 Task: Add Attachment from Google Drive to Card Card0000000119 in Board Board0000000030 in Workspace WS0000000010 in Trello. Add Cover Orange to Card Card0000000119 in Board Board0000000030 in Workspace WS0000000010 in Trello. Add "Add Label …" with "Title" Title0000000119 to Button Button0000000119 to Card Card0000000119 in Board Board0000000030 in Workspace WS0000000010 in Trello. Add Description DS0000000119 to Card Card0000000119 in Board Board0000000030 in Workspace WS0000000010 in Trello. Add Comment CM0000000119 to Card Card0000000119 in Board Board0000000030 in Workspace WS0000000010 in Trello
Action: Mouse moved to (385, 572)
Screenshot: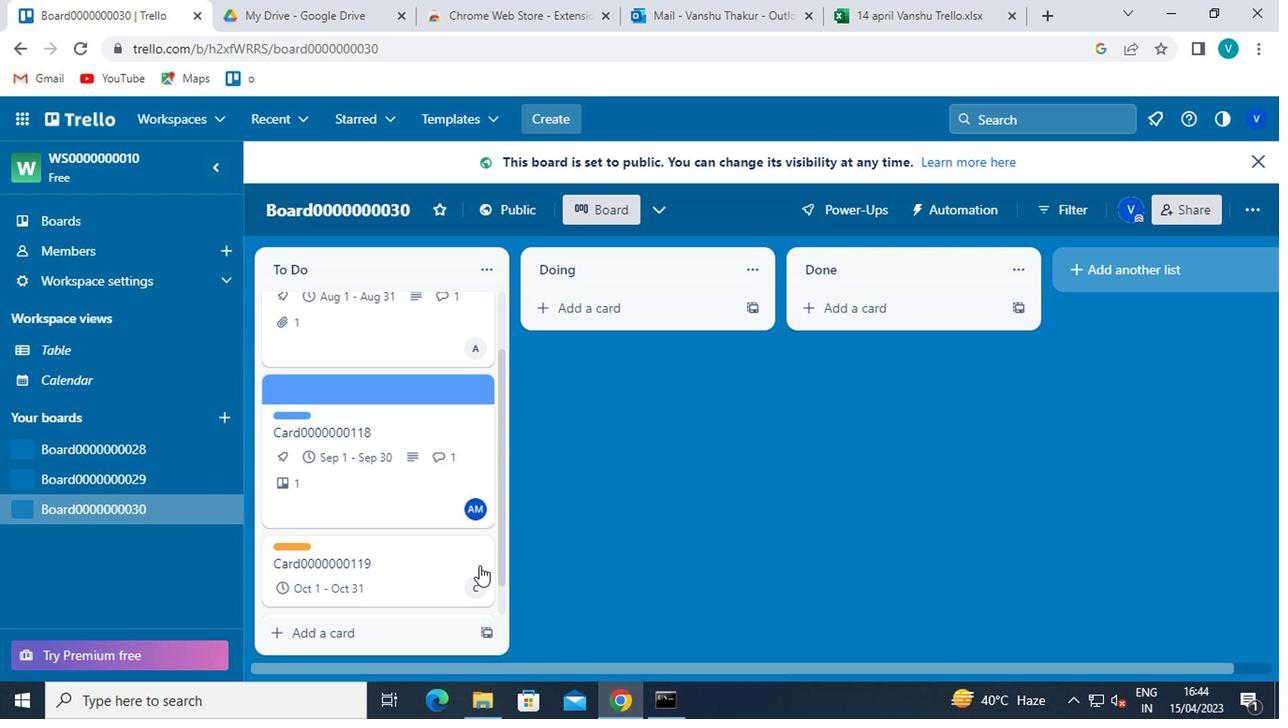 
Action: Mouse pressed left at (385, 572)
Screenshot: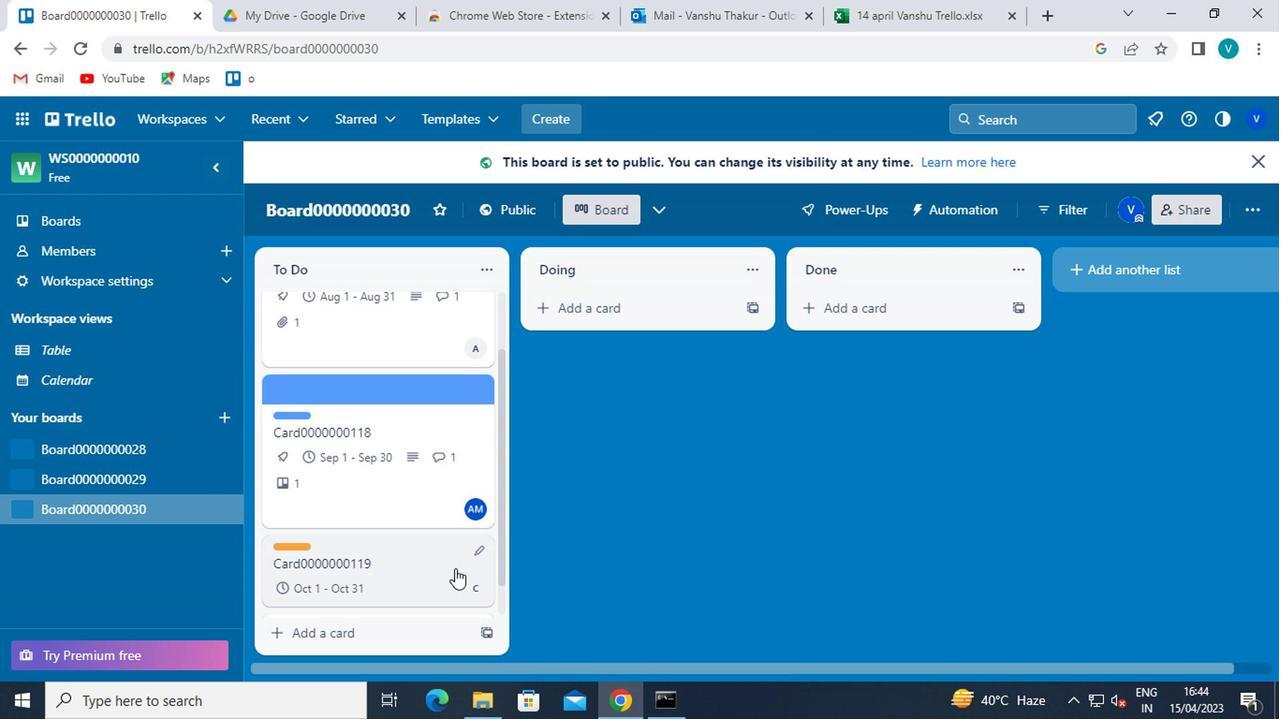 
Action: Mouse moved to (871, 433)
Screenshot: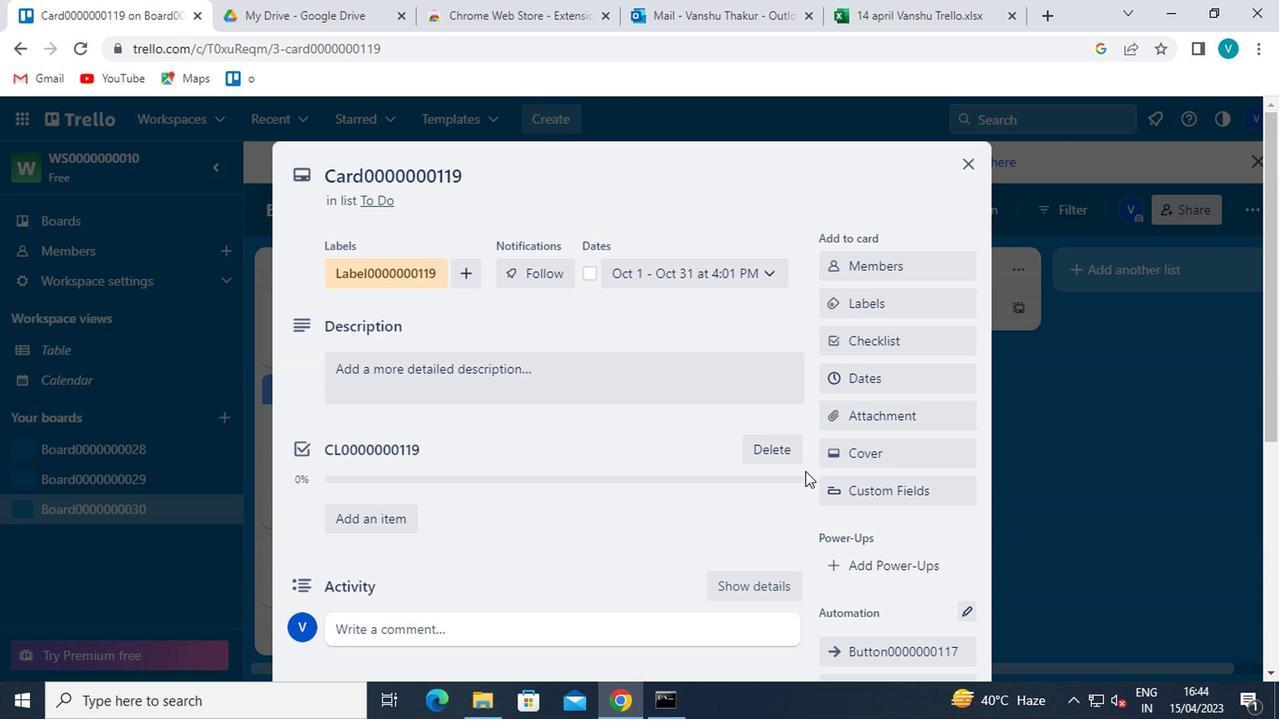 
Action: Mouse pressed left at (871, 433)
Screenshot: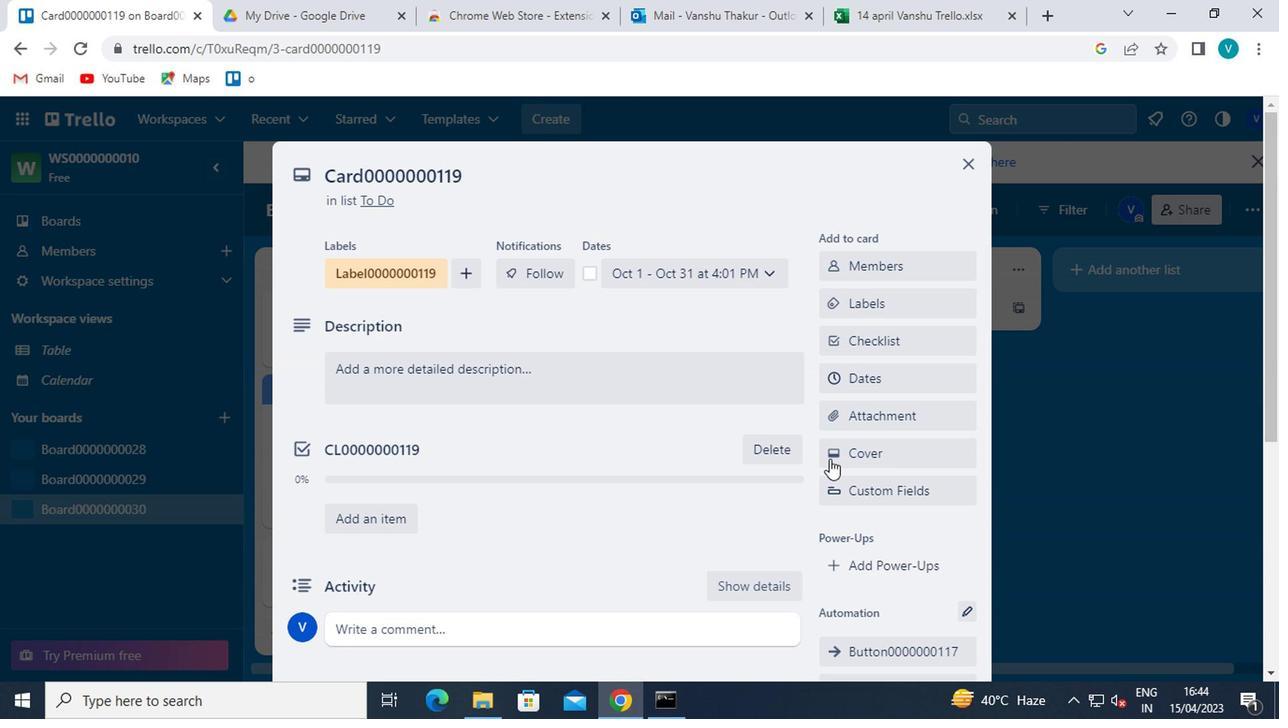 
Action: Mouse moved to (876, 424)
Screenshot: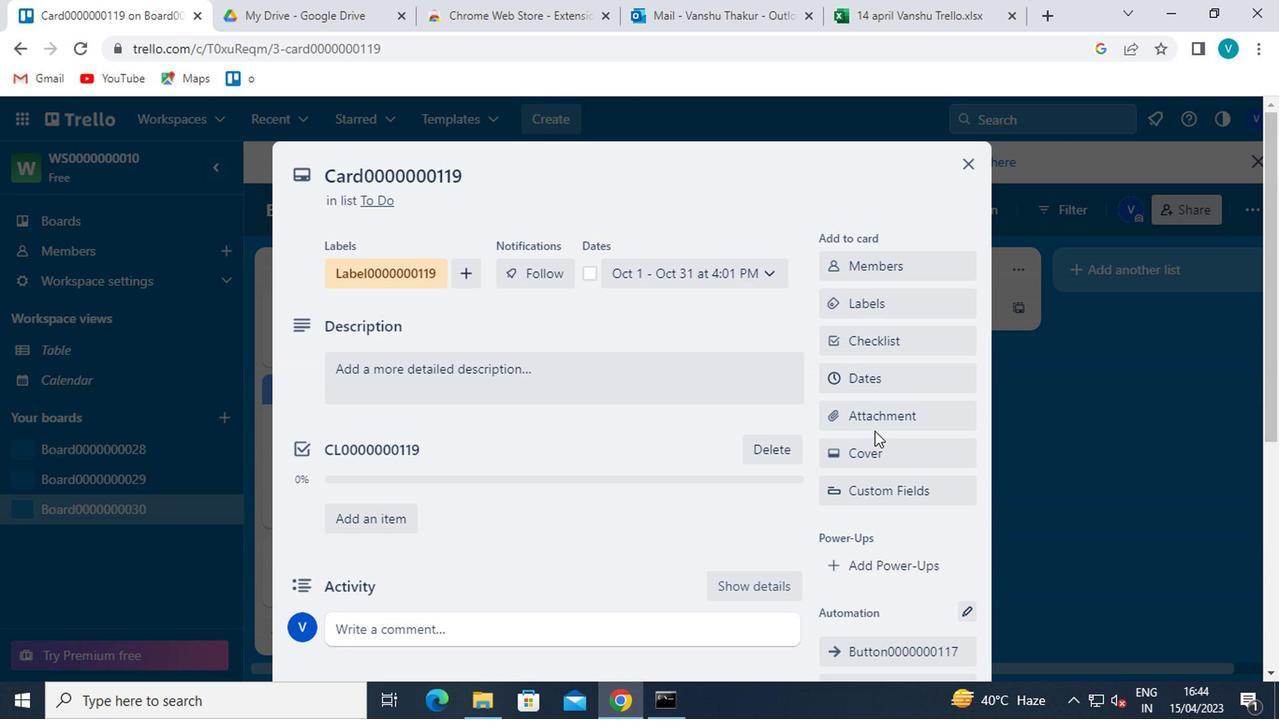 
Action: Mouse pressed left at (876, 424)
Screenshot: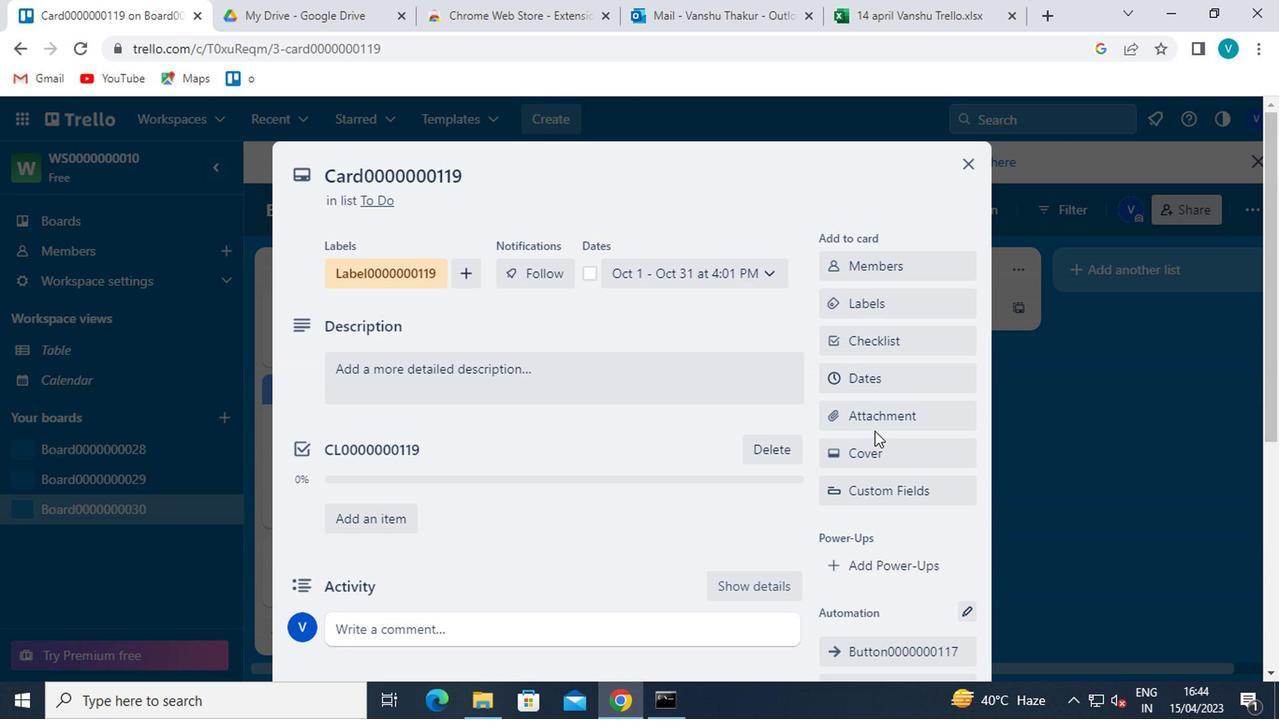 
Action: Mouse moved to (871, 269)
Screenshot: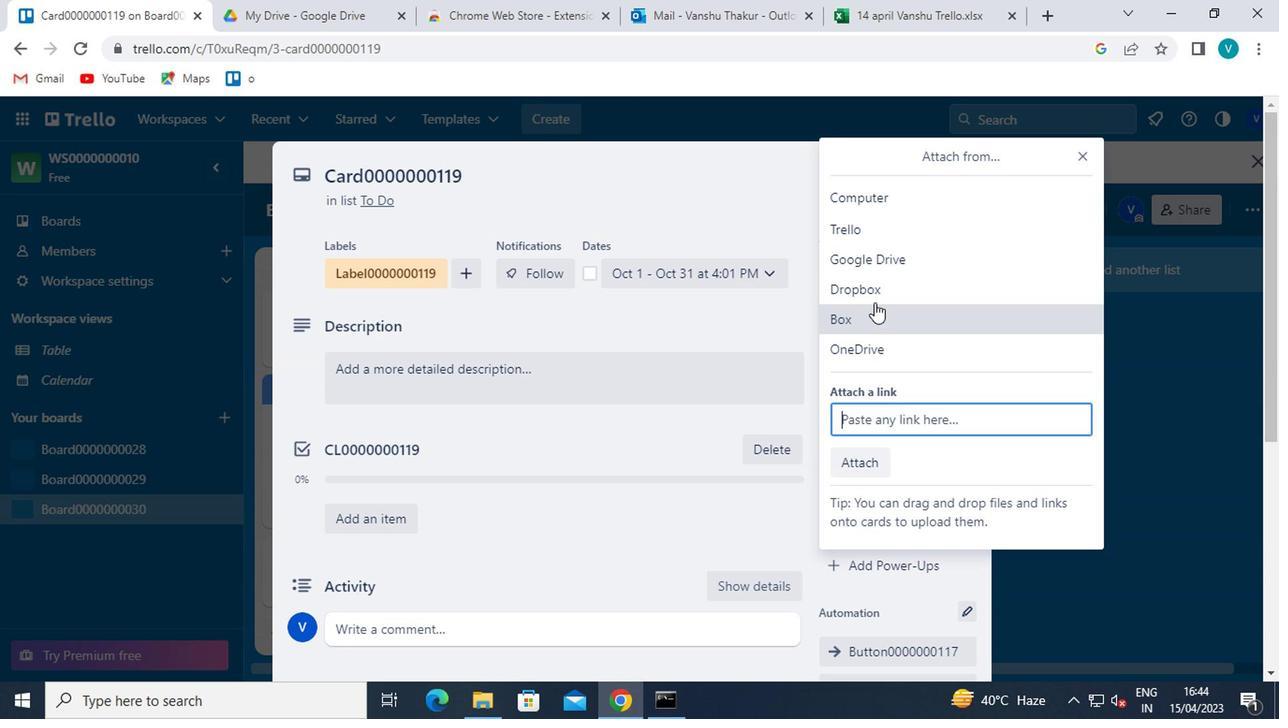 
Action: Mouse pressed left at (871, 269)
Screenshot: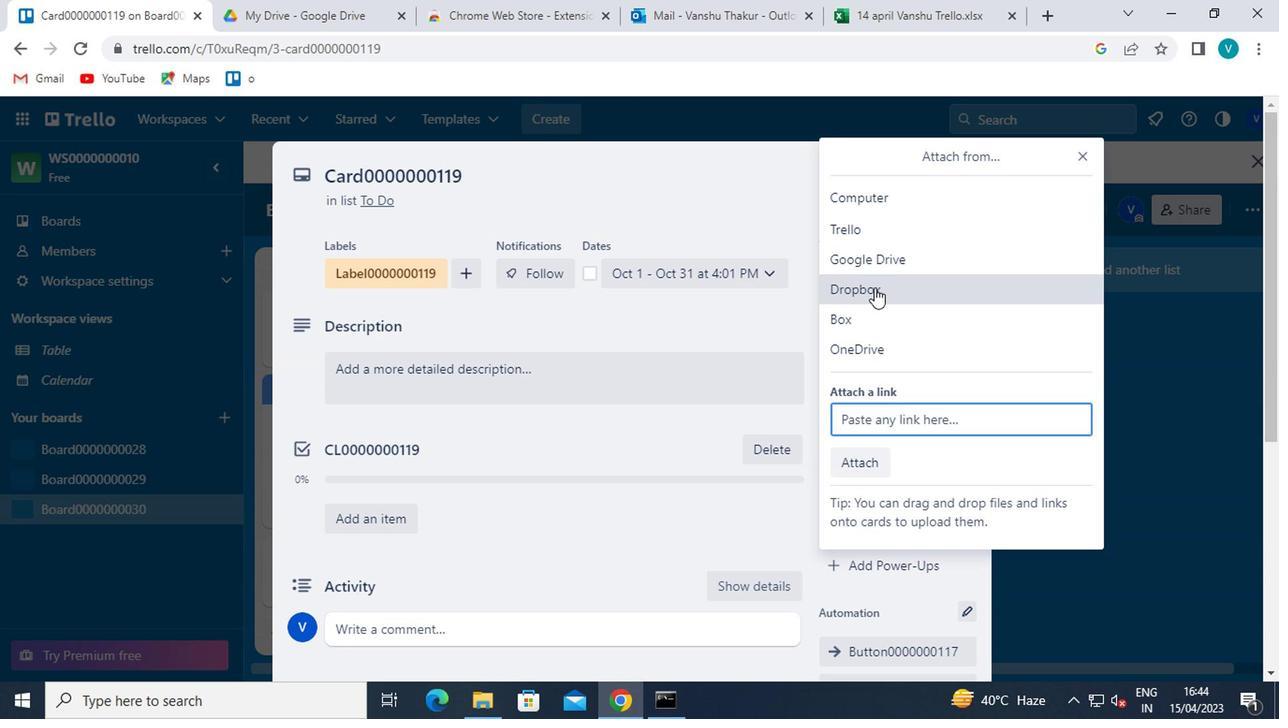 
Action: Mouse moved to (362, 417)
Screenshot: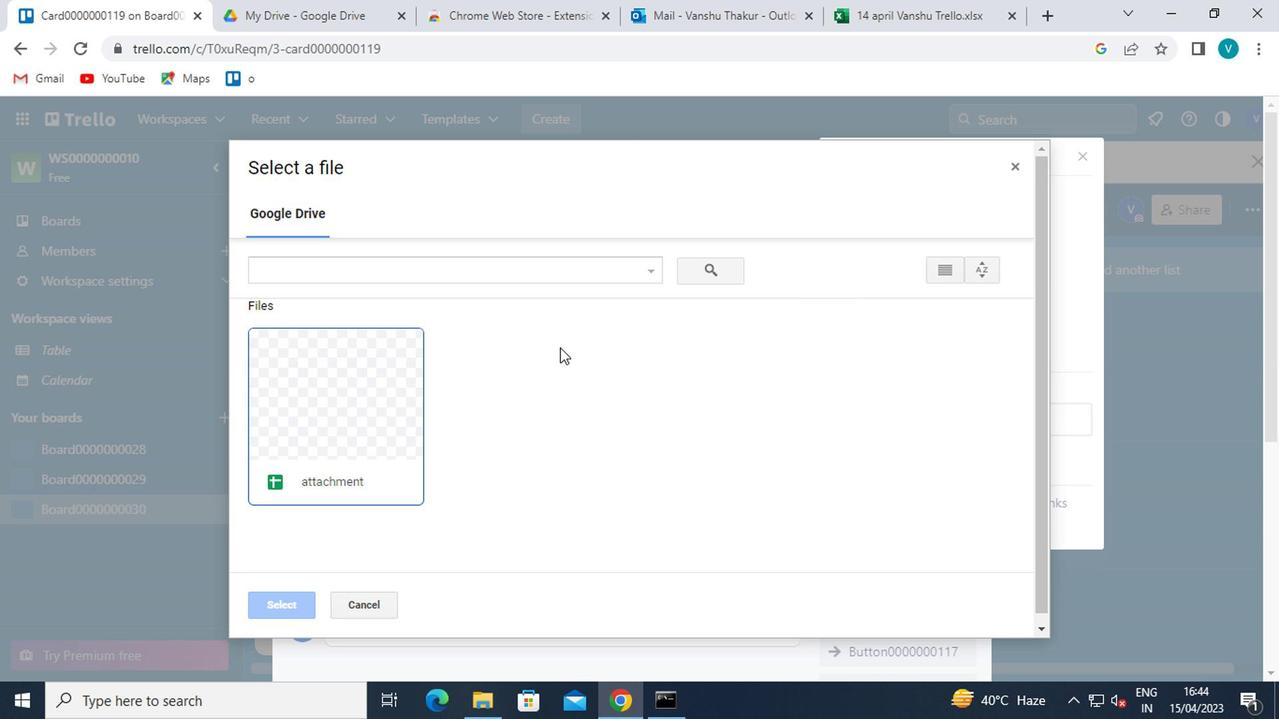 
Action: Mouse pressed left at (362, 417)
Screenshot: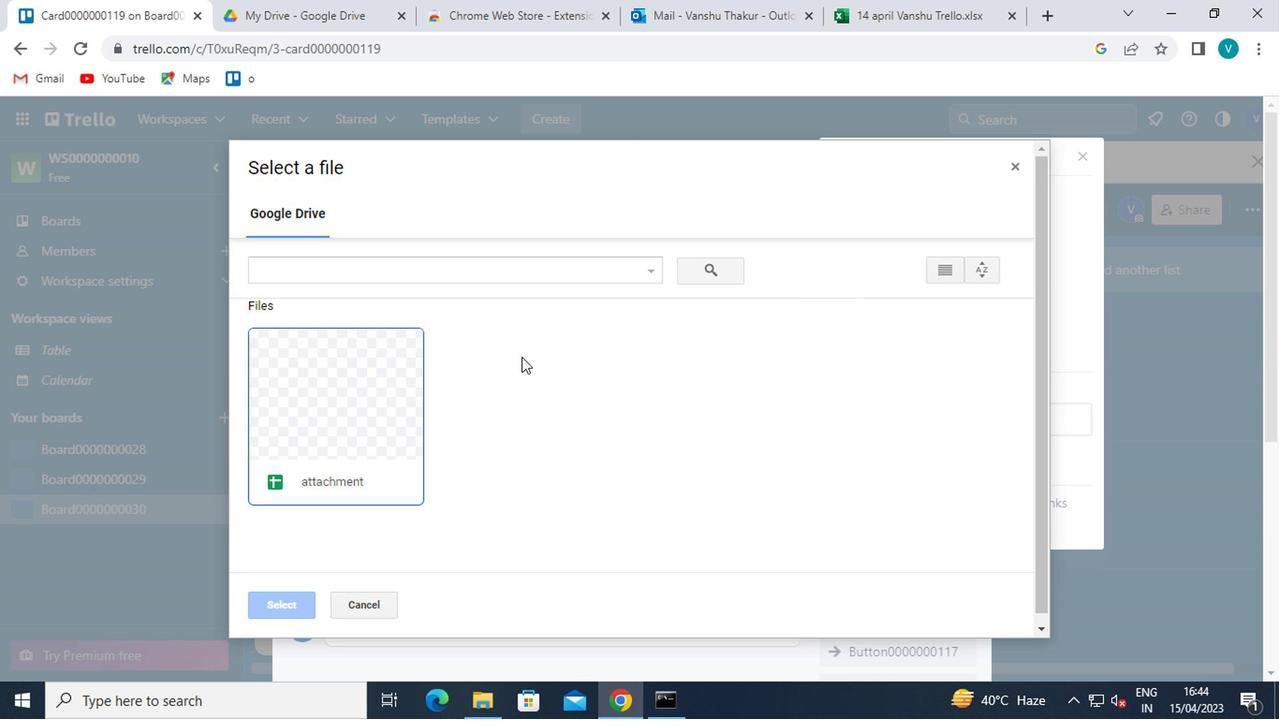 
Action: Mouse moved to (280, 607)
Screenshot: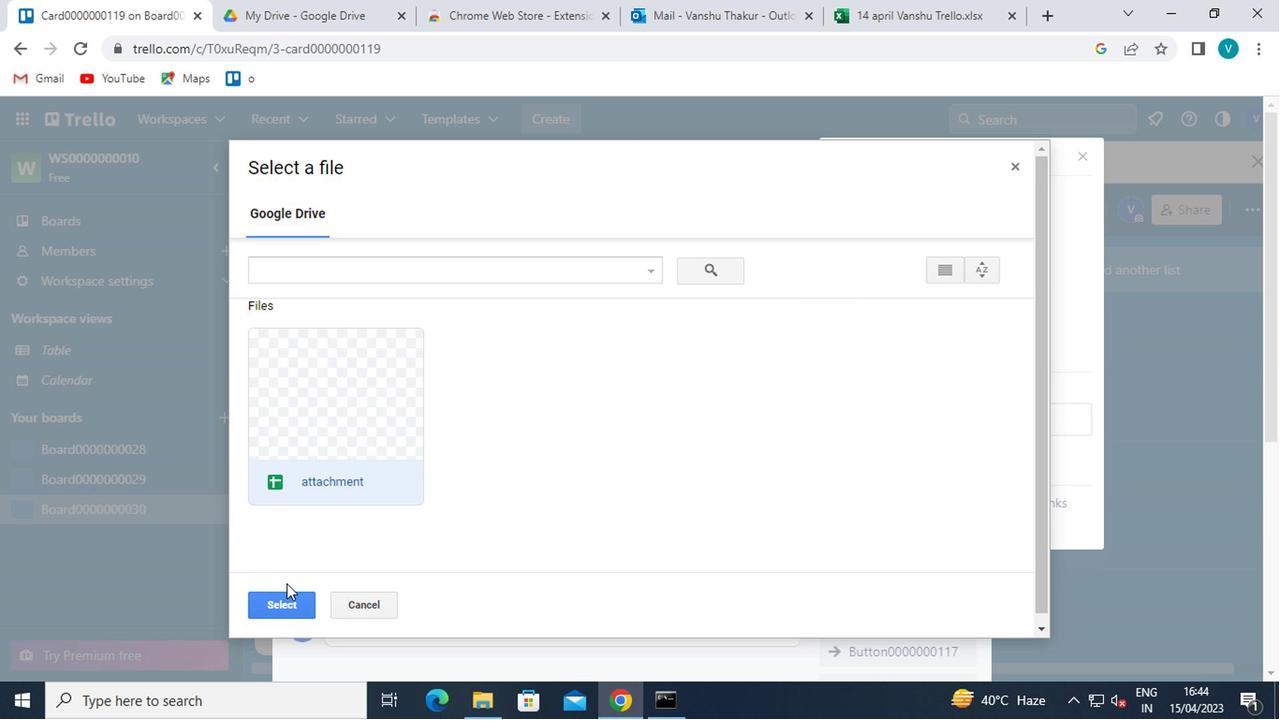 
Action: Mouse pressed left at (280, 607)
Screenshot: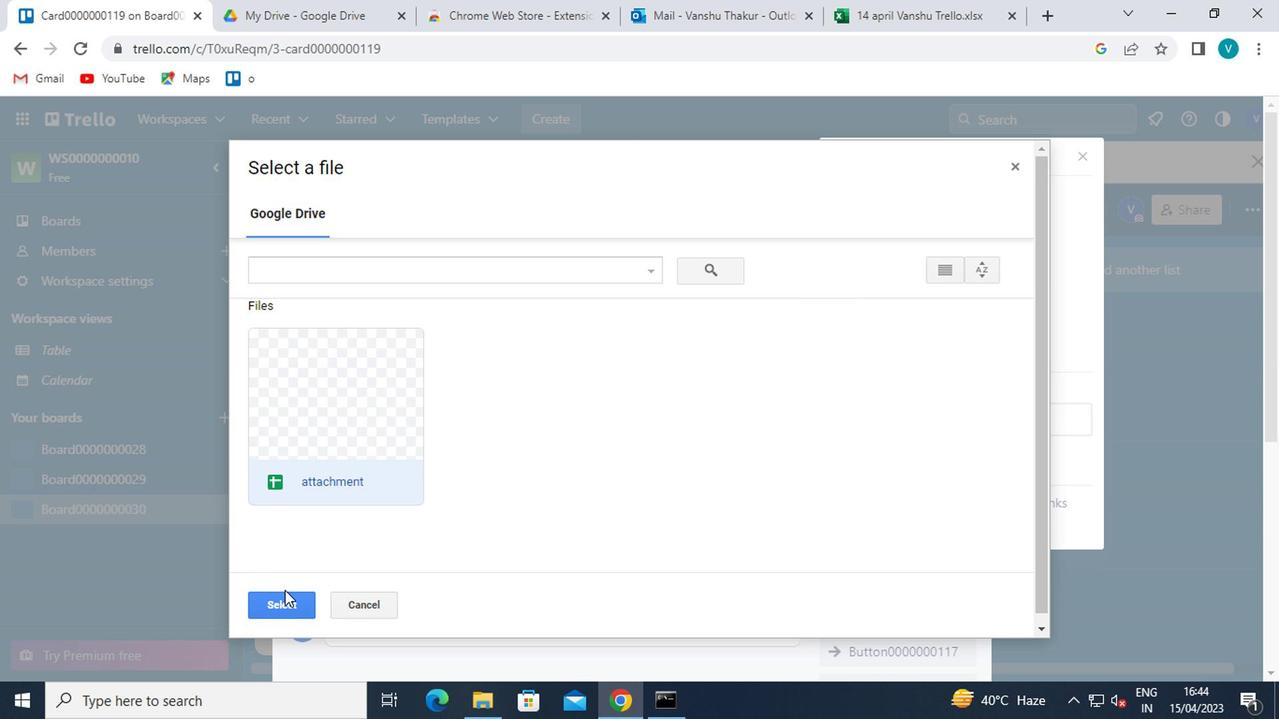 
Action: Mouse moved to (812, 457)
Screenshot: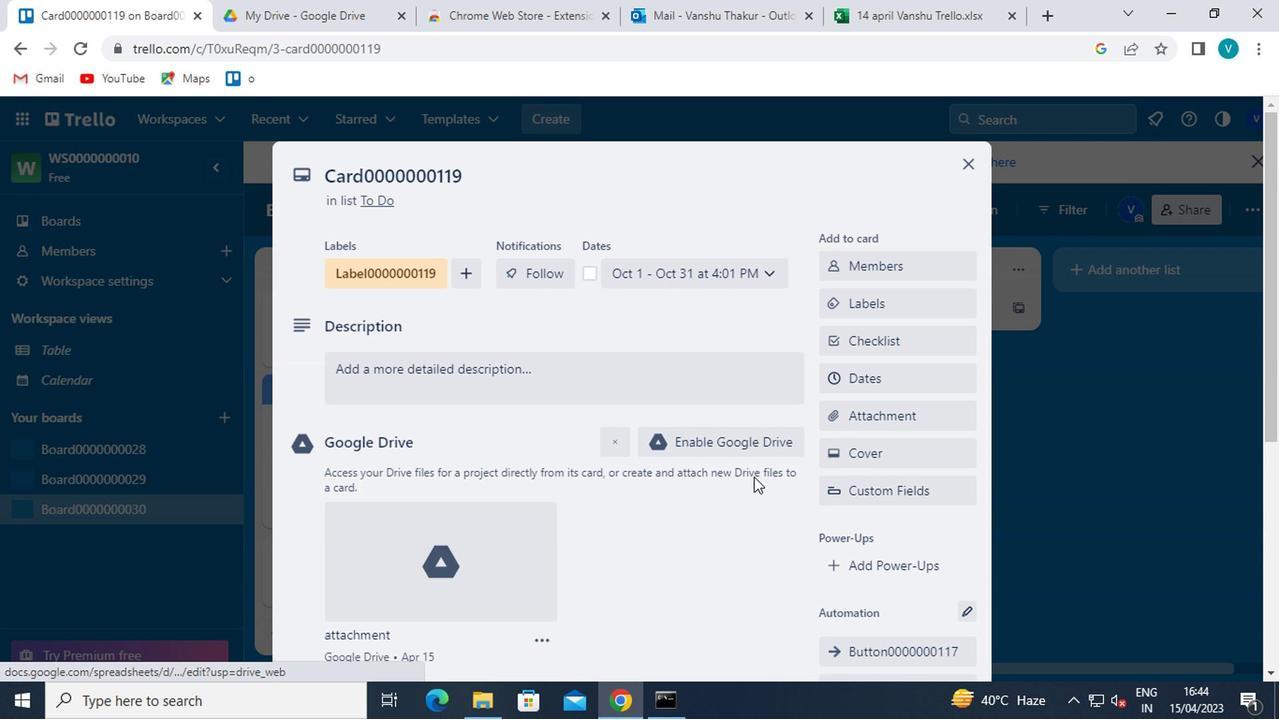 
Action: Mouse pressed left at (812, 457)
Screenshot: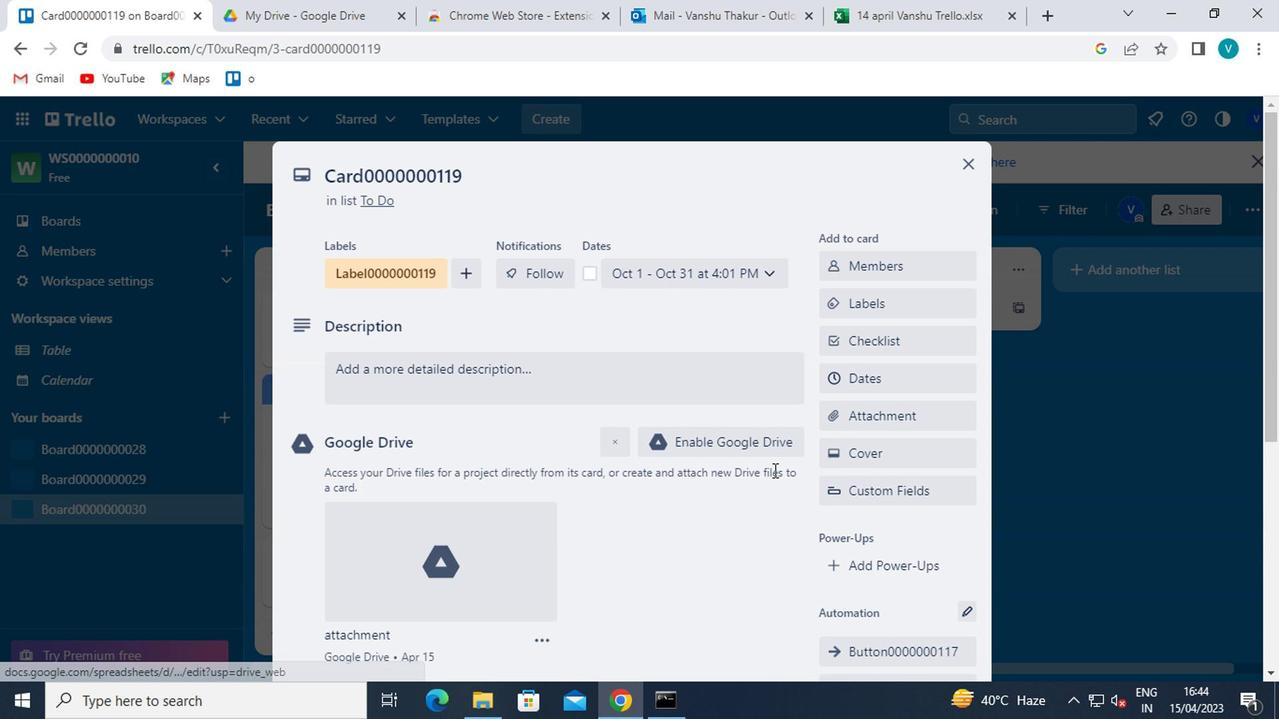 
Action: Mouse moved to (828, 451)
Screenshot: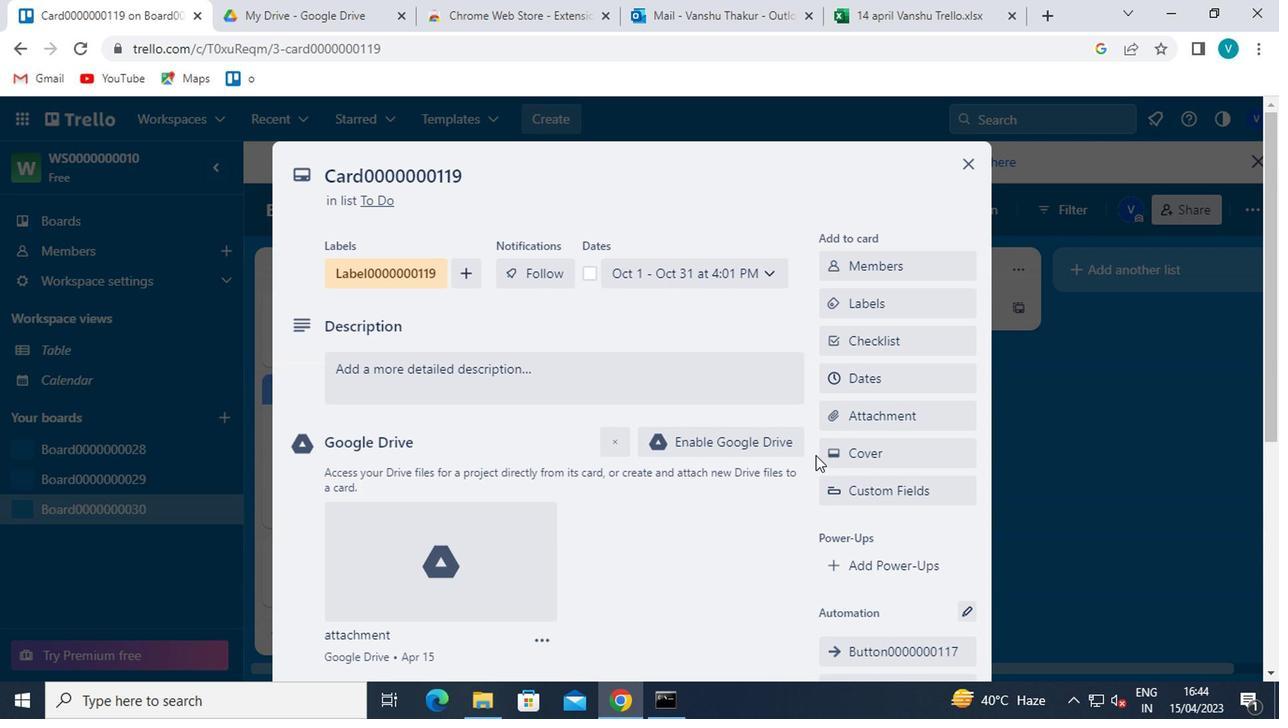
Action: Mouse pressed left at (828, 451)
Screenshot: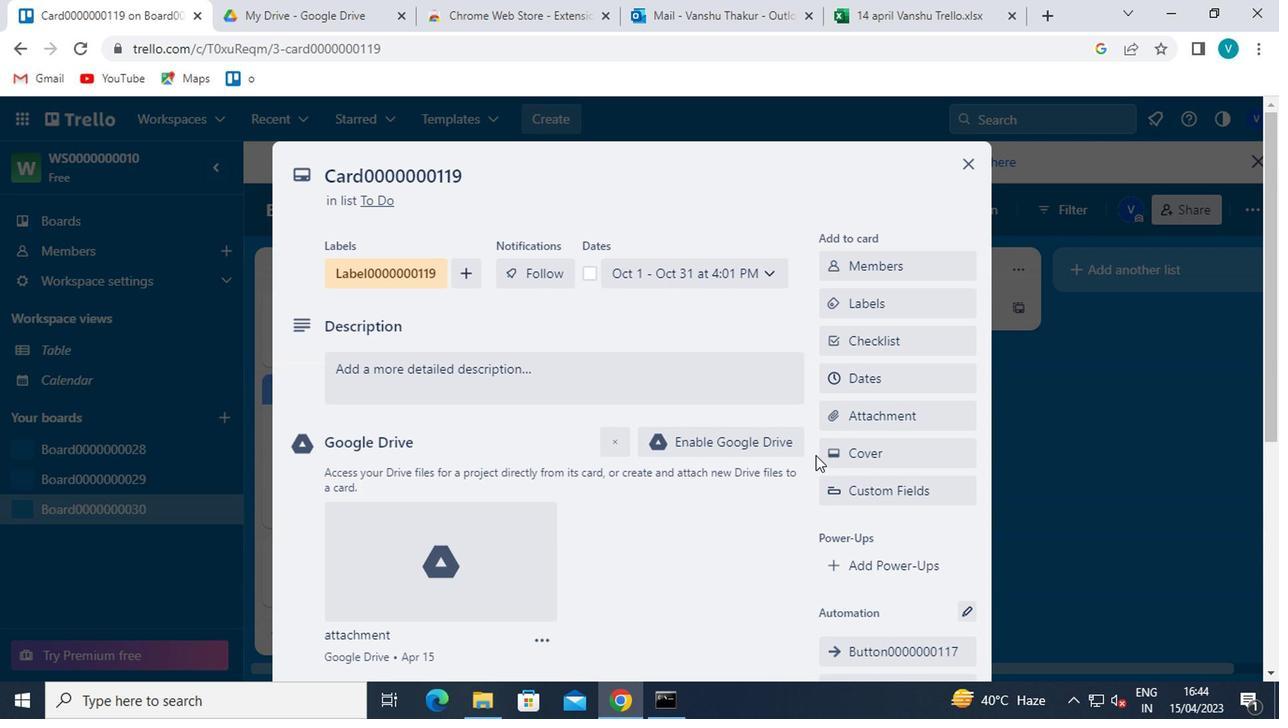 
Action: Mouse moved to (946, 333)
Screenshot: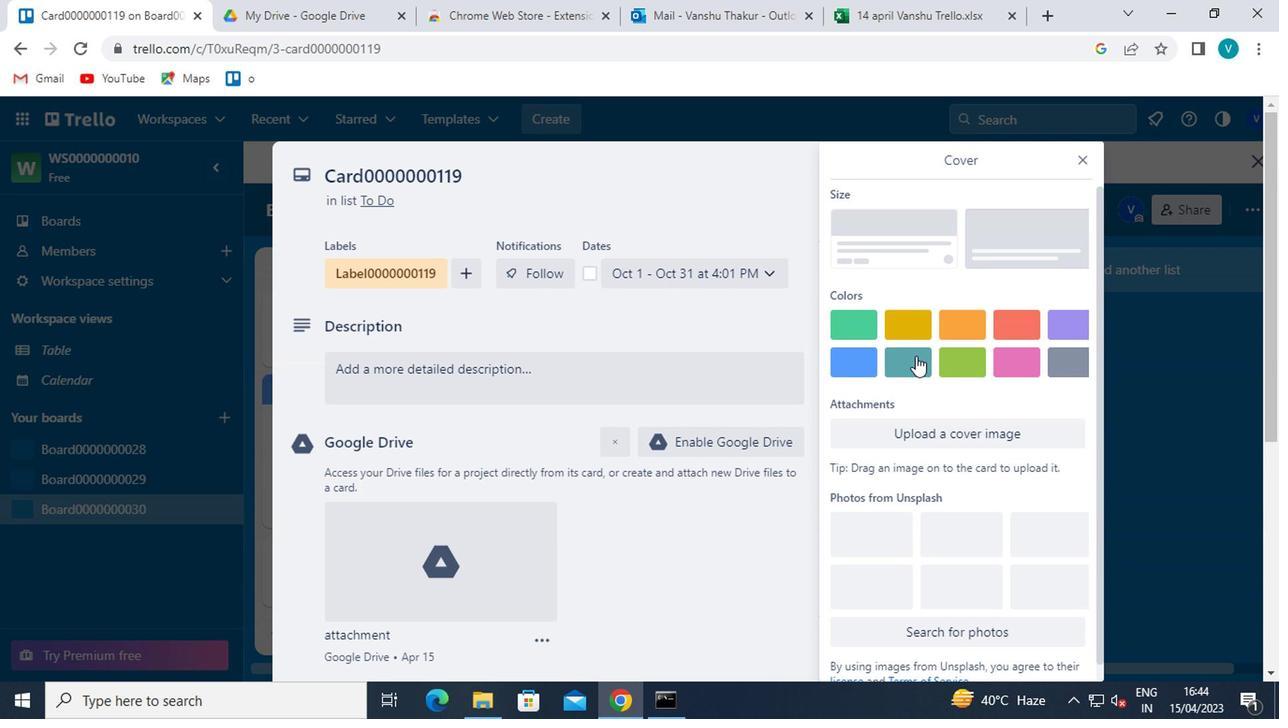 
Action: Mouse pressed left at (946, 333)
Screenshot: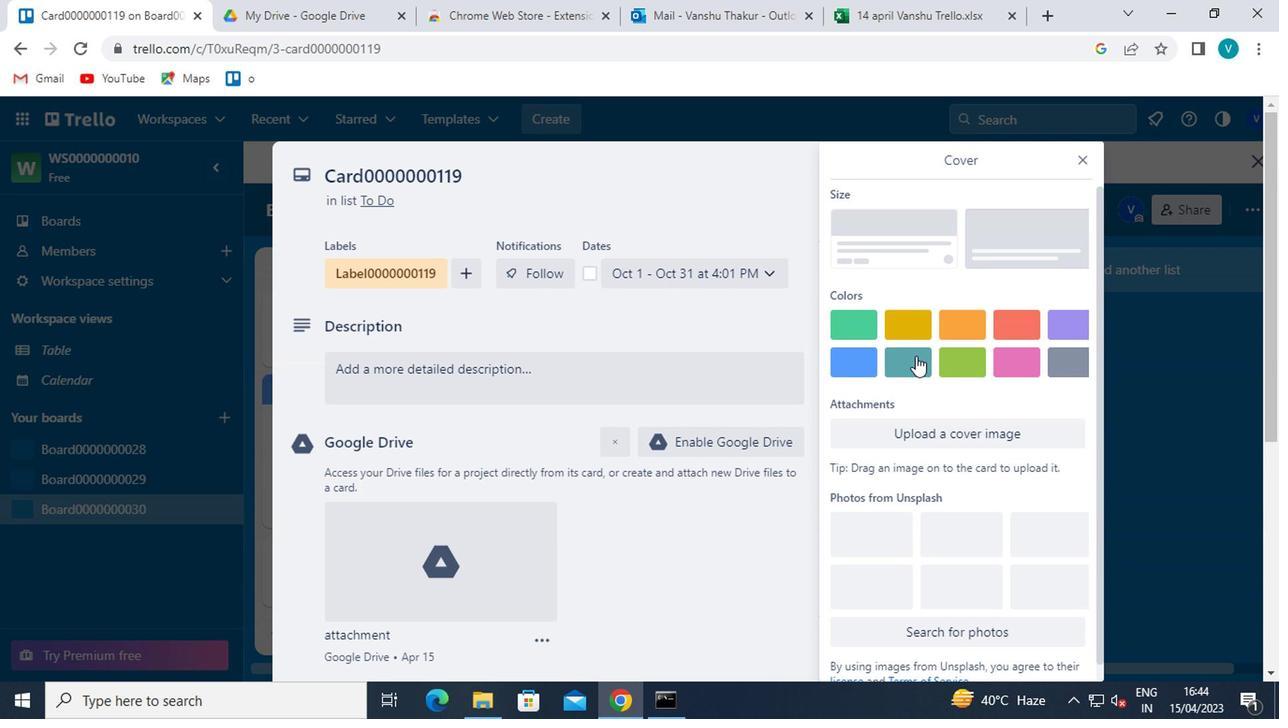 
Action: Mouse moved to (1073, 155)
Screenshot: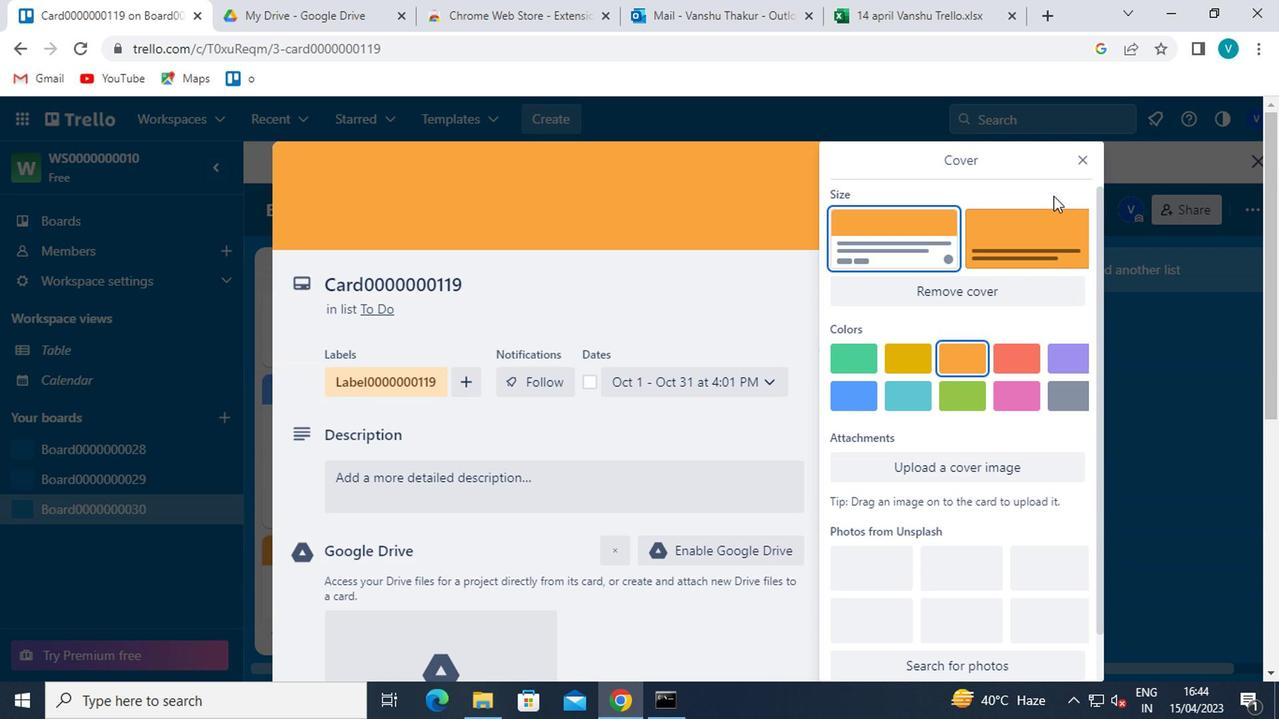 
Action: Mouse pressed left at (1073, 155)
Screenshot: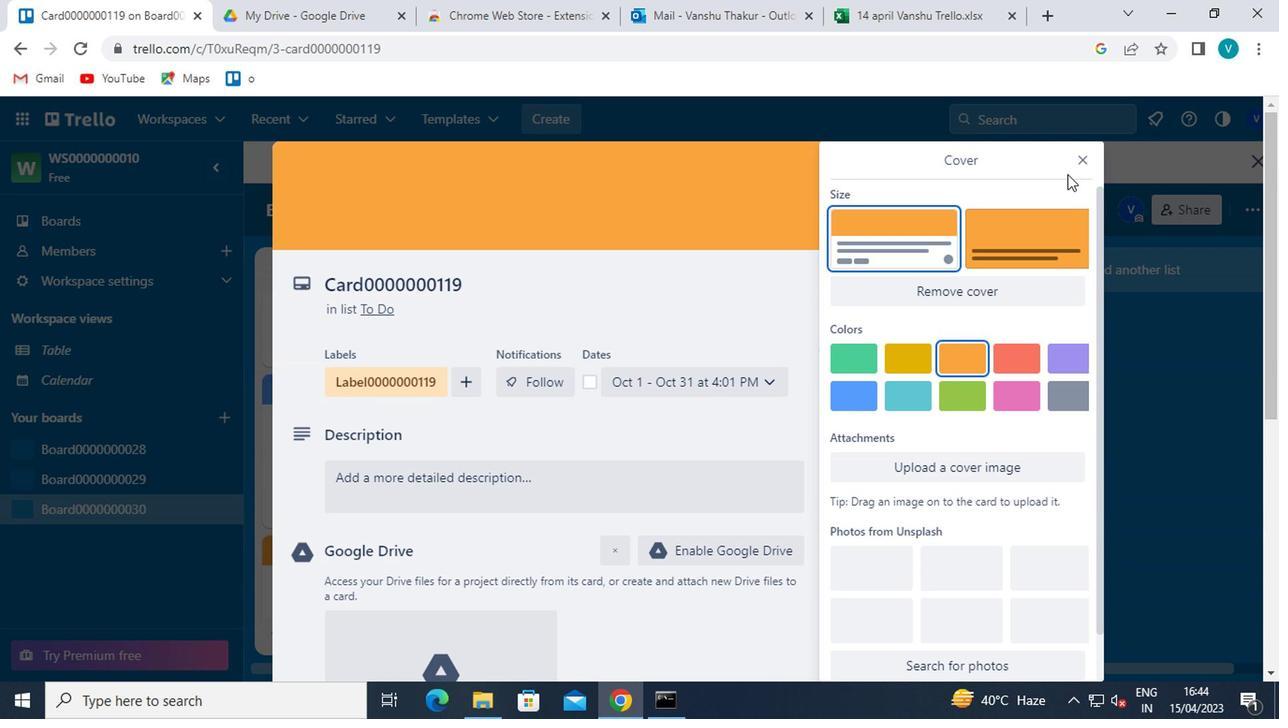 
Action: Mouse moved to (943, 503)
Screenshot: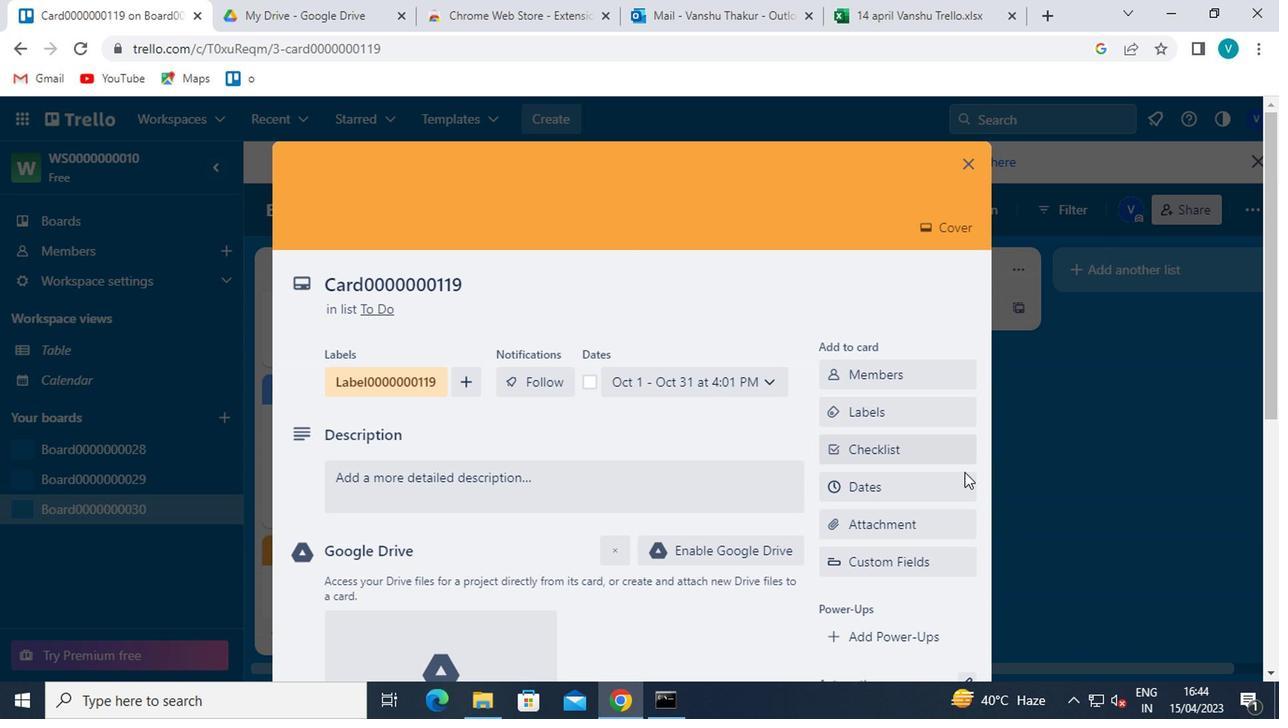 
Action: Mouse scrolled (943, 503) with delta (0, 0)
Screenshot: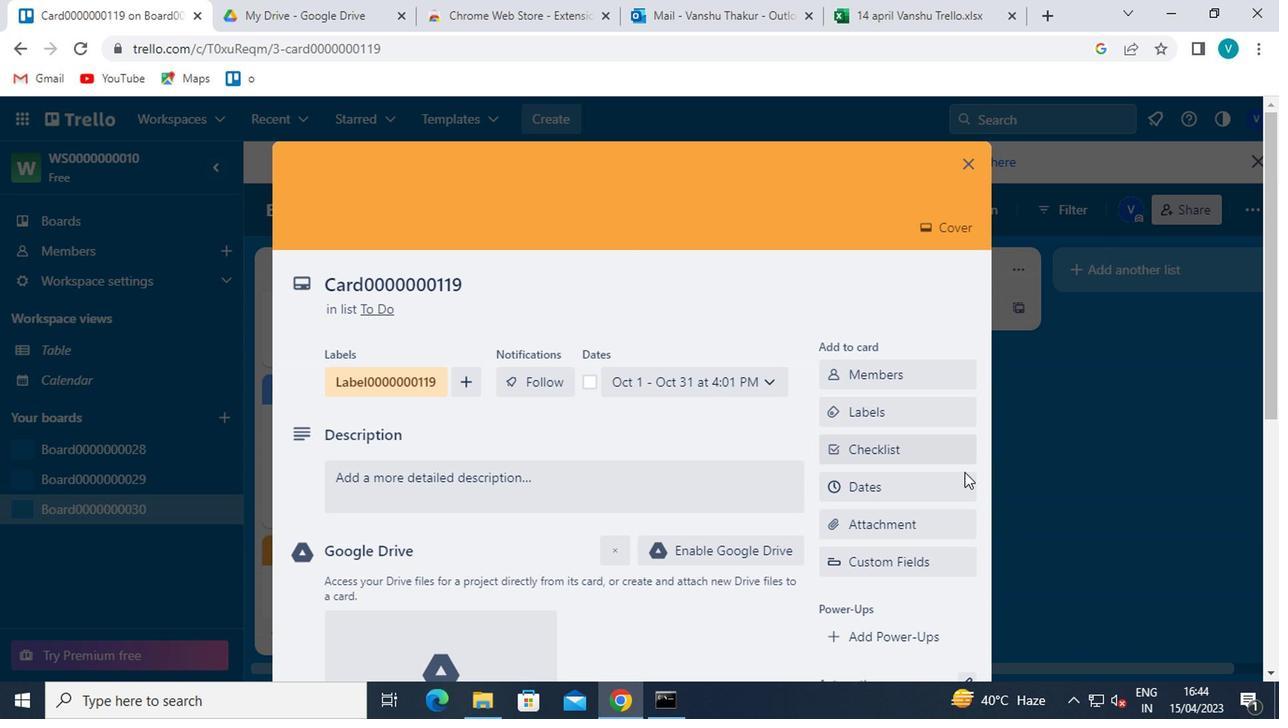 
Action: Mouse moved to (940, 510)
Screenshot: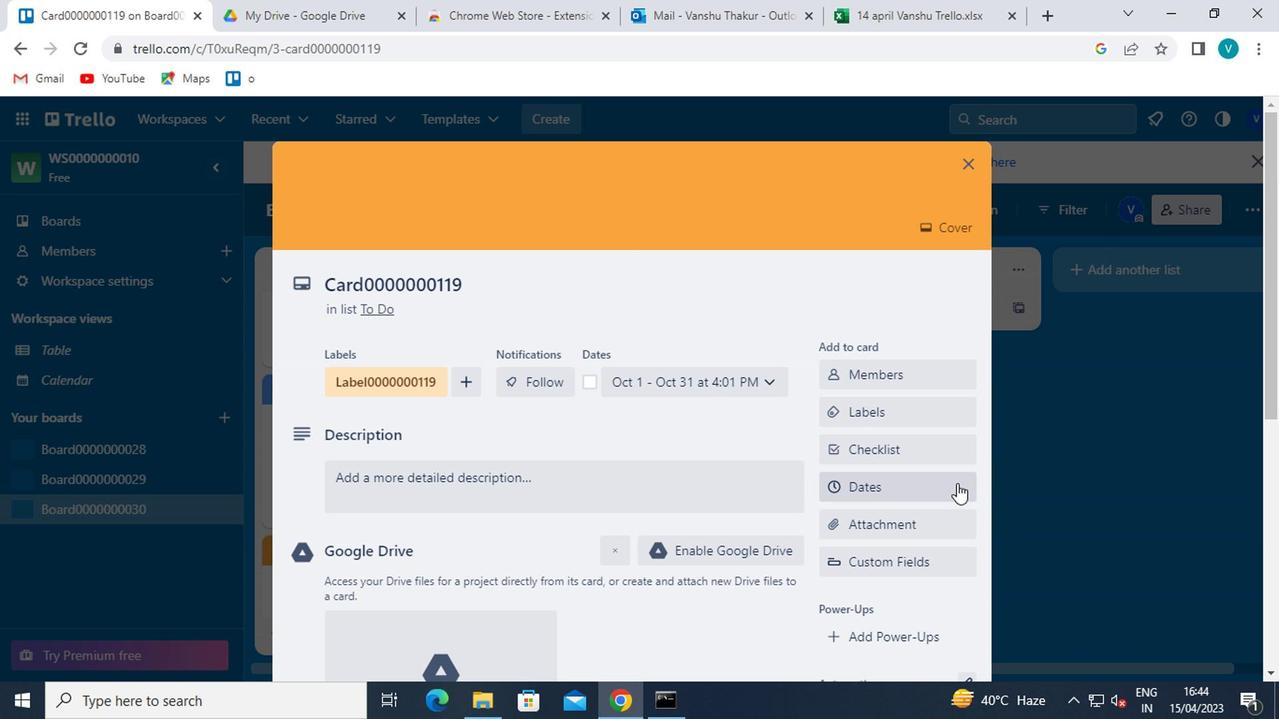 
Action: Mouse scrolled (940, 509) with delta (0, 0)
Screenshot: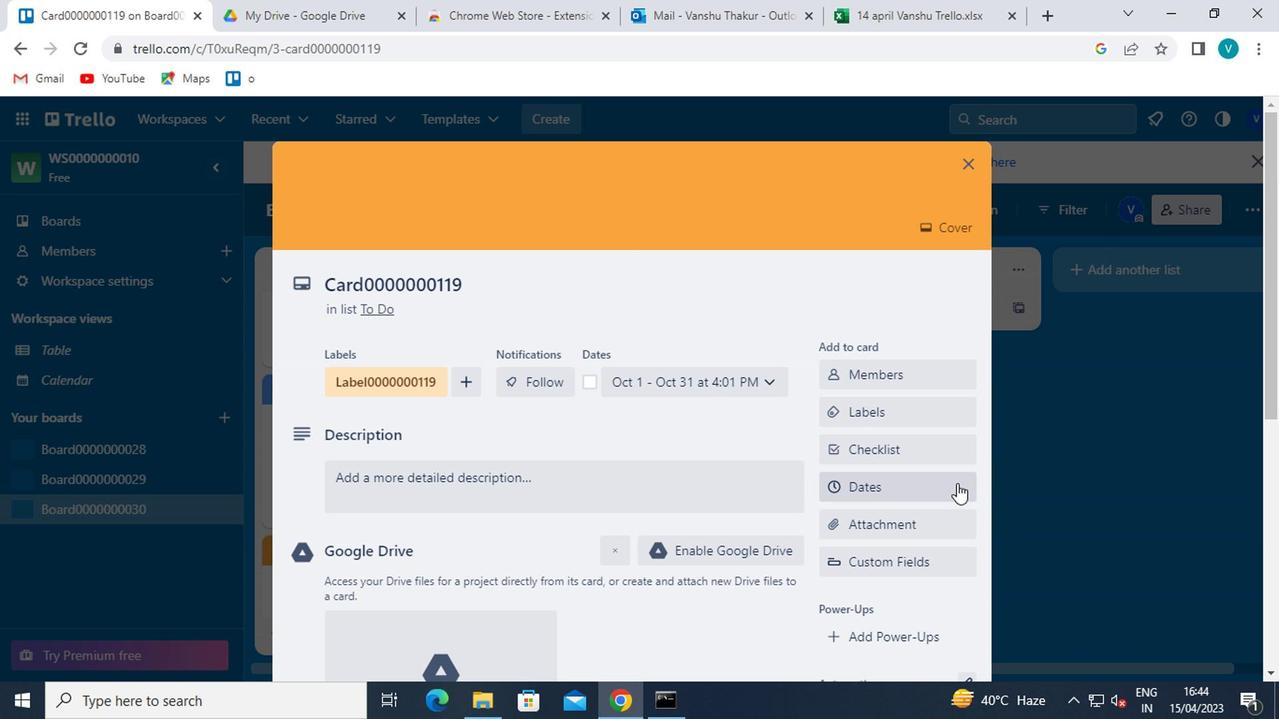 
Action: Mouse moved to (938, 514)
Screenshot: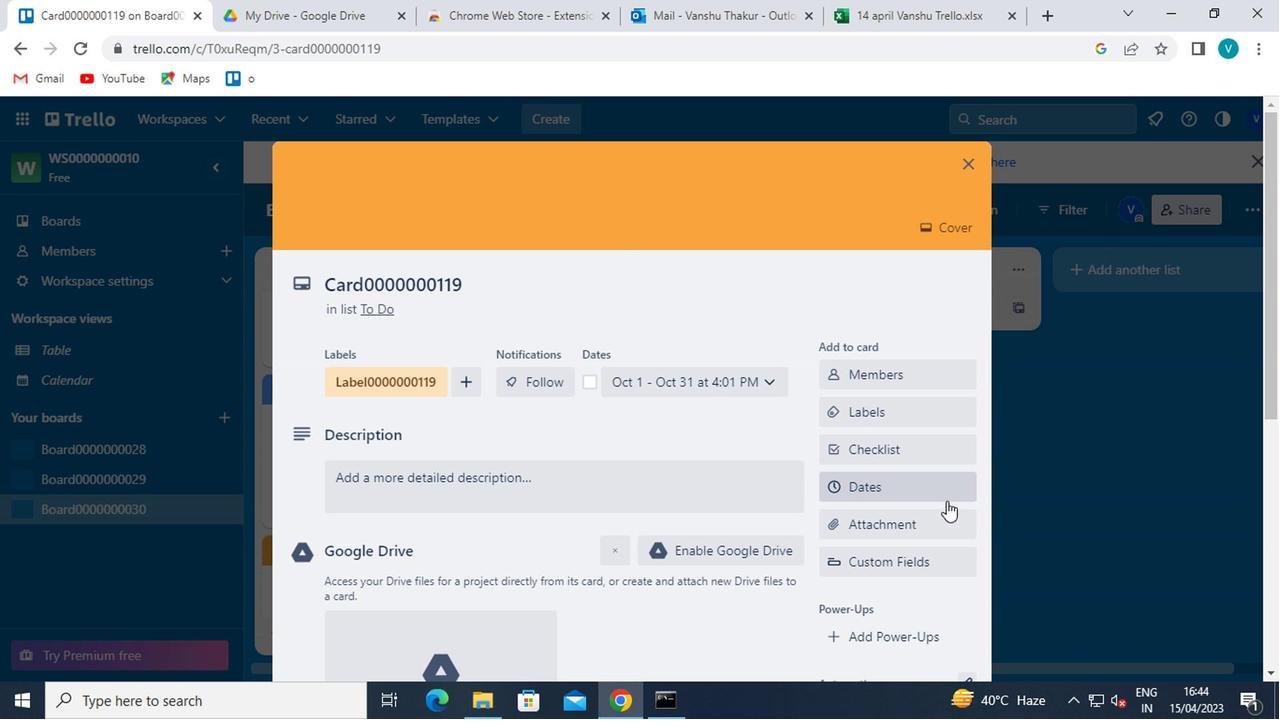 
Action: Mouse scrolled (938, 514) with delta (0, 0)
Screenshot: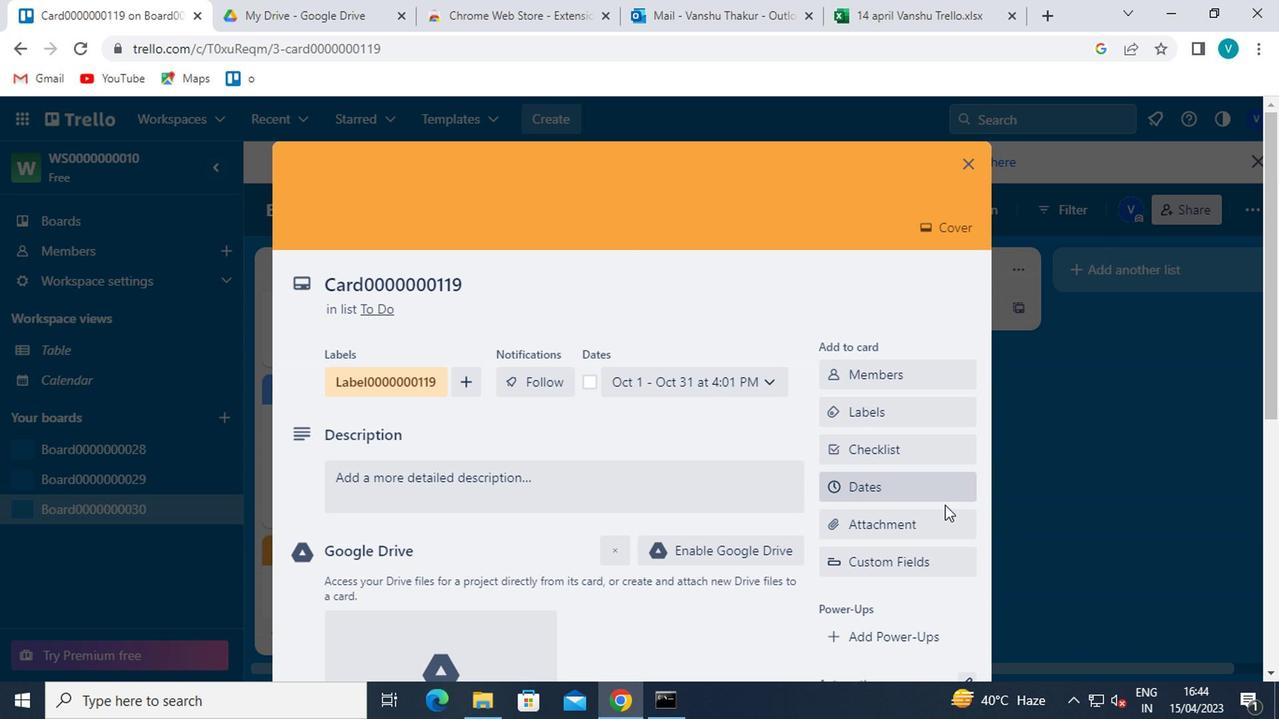 
Action: Mouse moved to (930, 522)
Screenshot: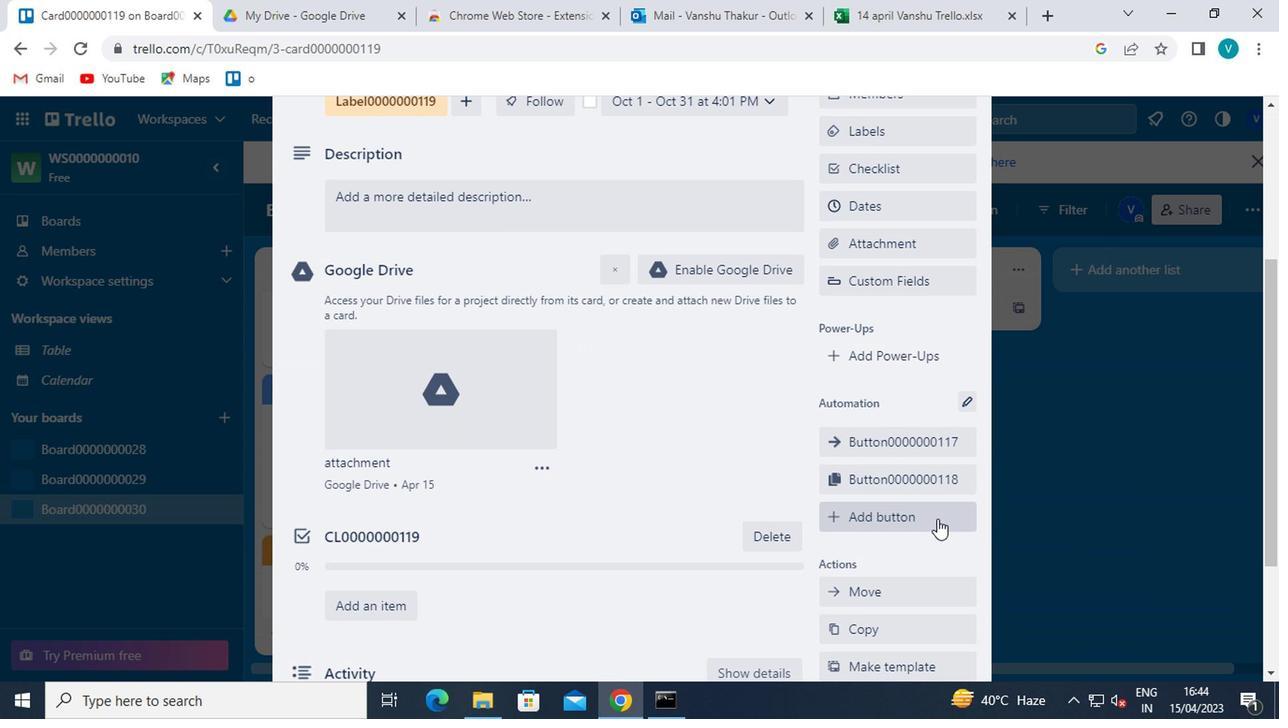
Action: Mouse pressed left at (930, 522)
Screenshot: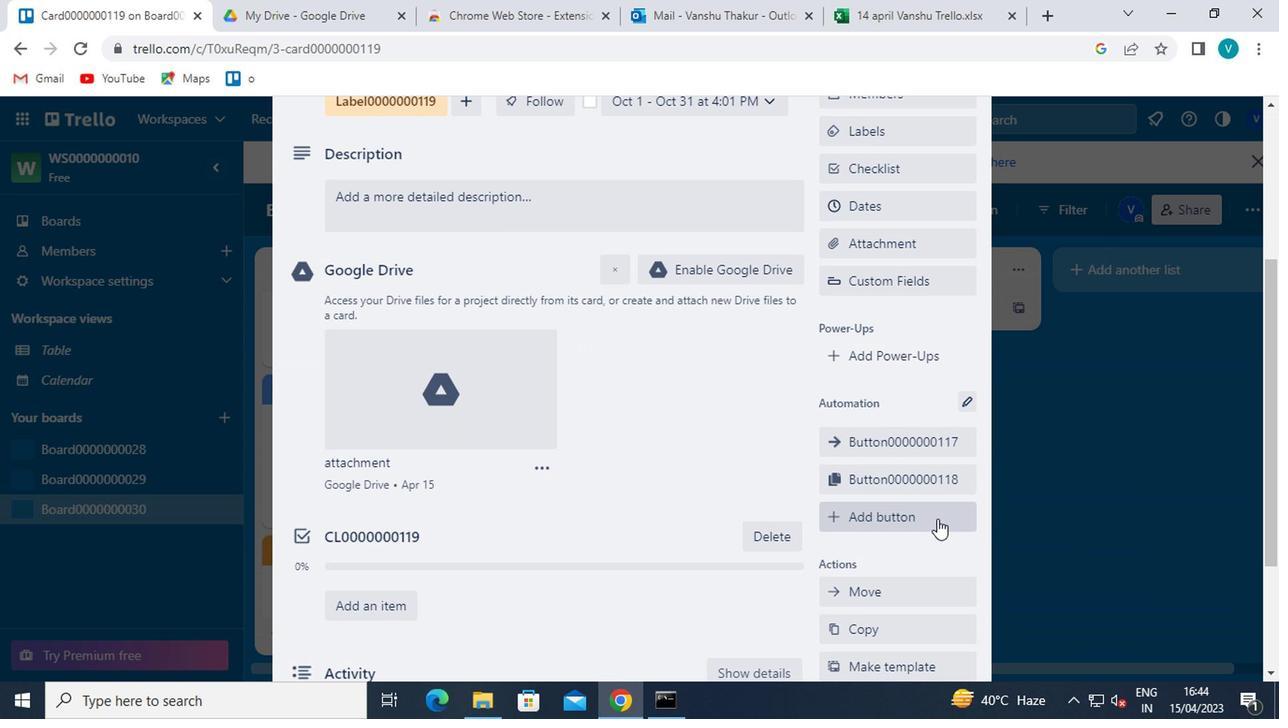 
Action: Mouse moved to (905, 324)
Screenshot: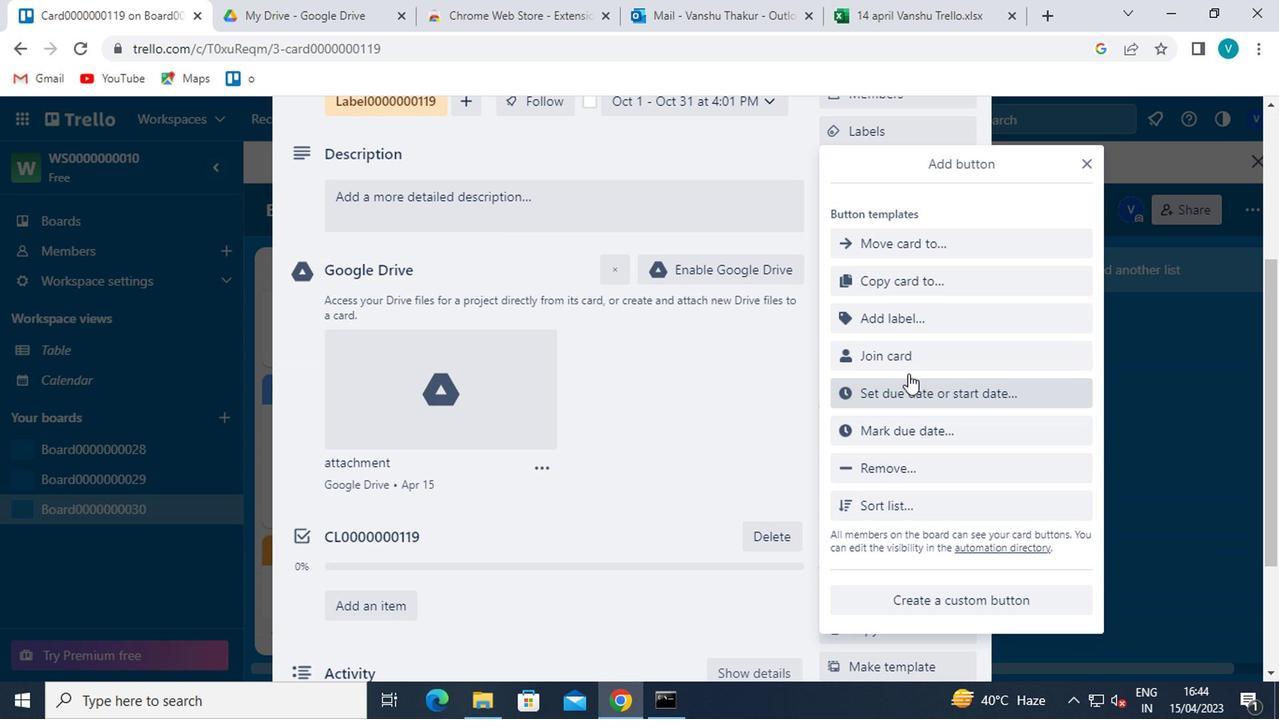 
Action: Mouse pressed left at (905, 324)
Screenshot: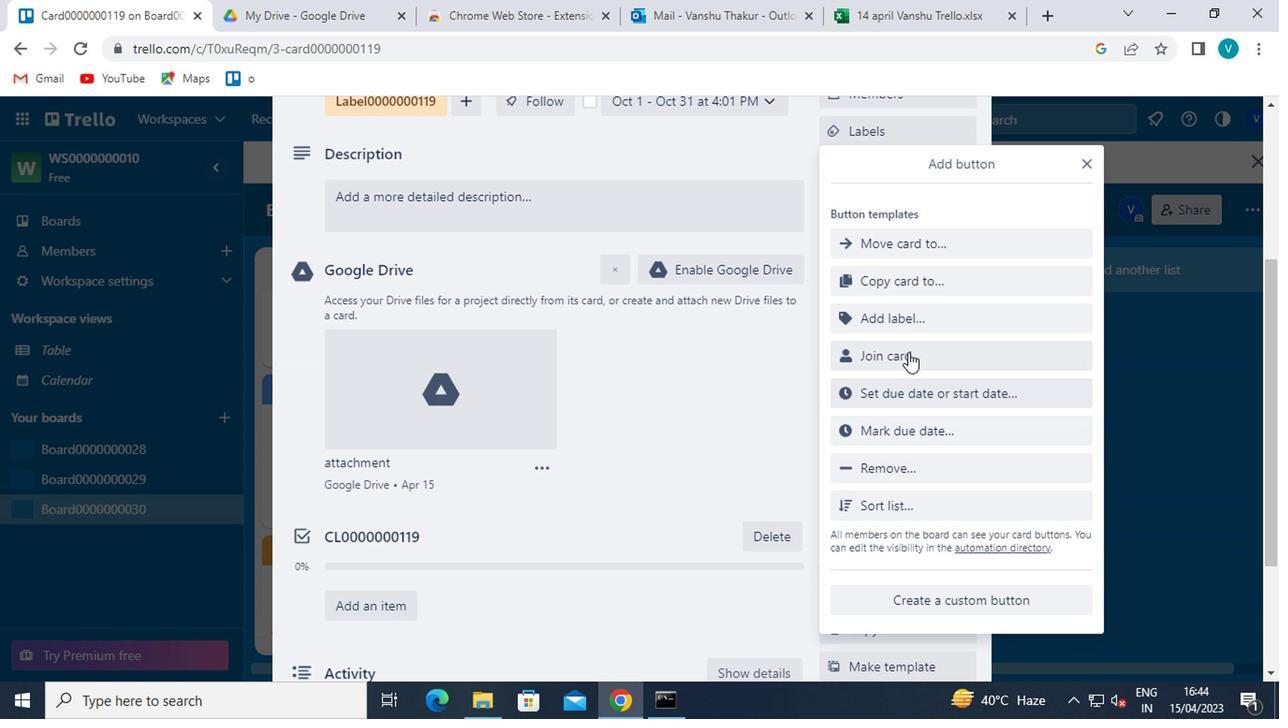 
Action: Mouse moved to (940, 235)
Screenshot: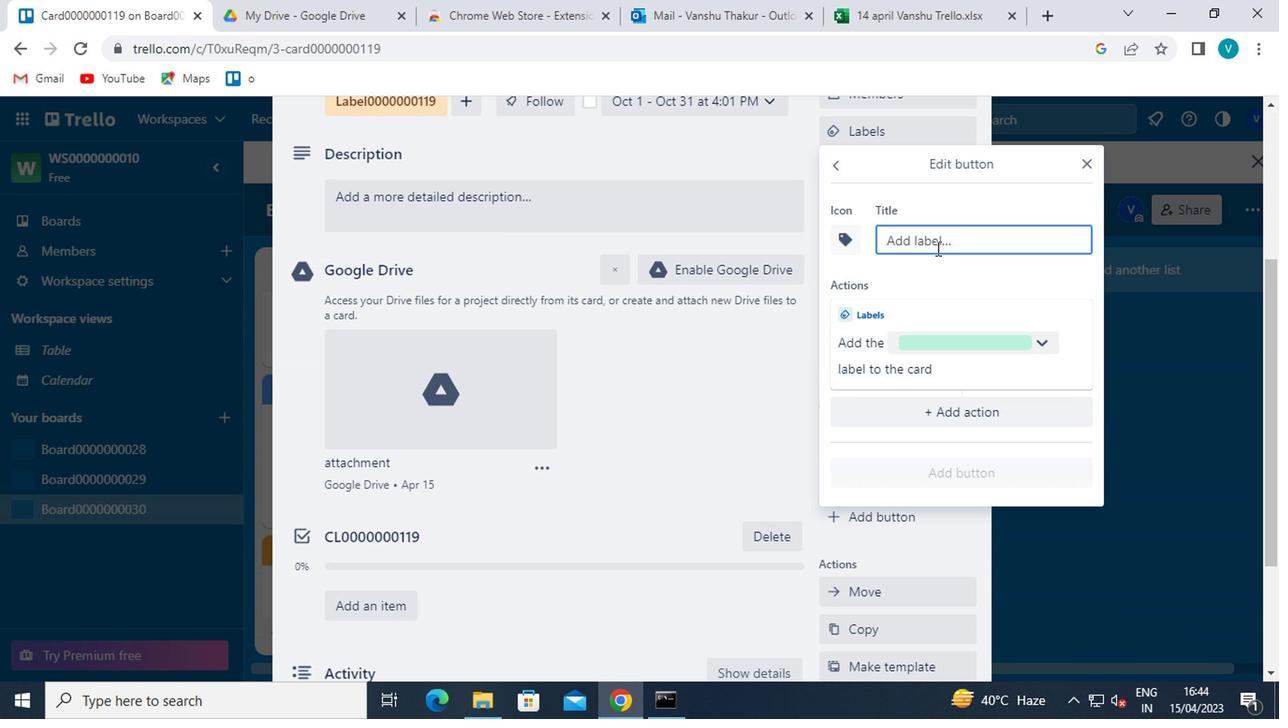 
Action: Mouse pressed left at (940, 235)
Screenshot: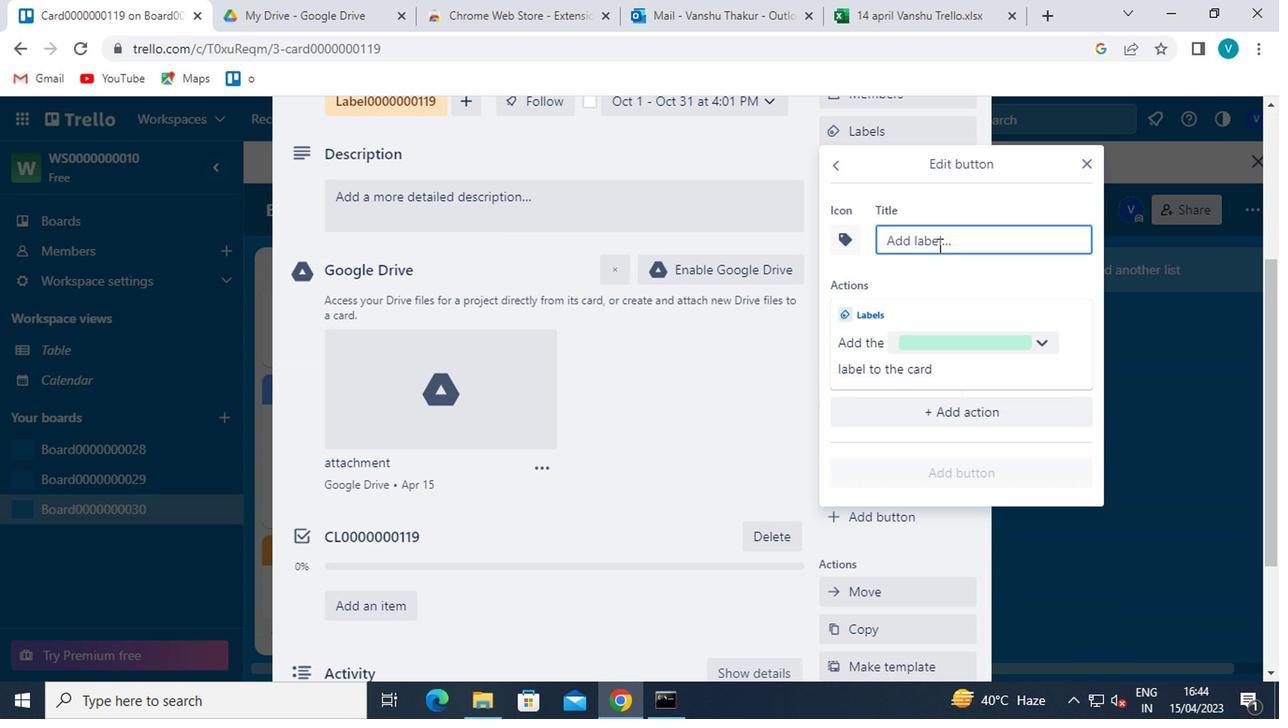 
Action: Mouse moved to (894, 265)
Screenshot: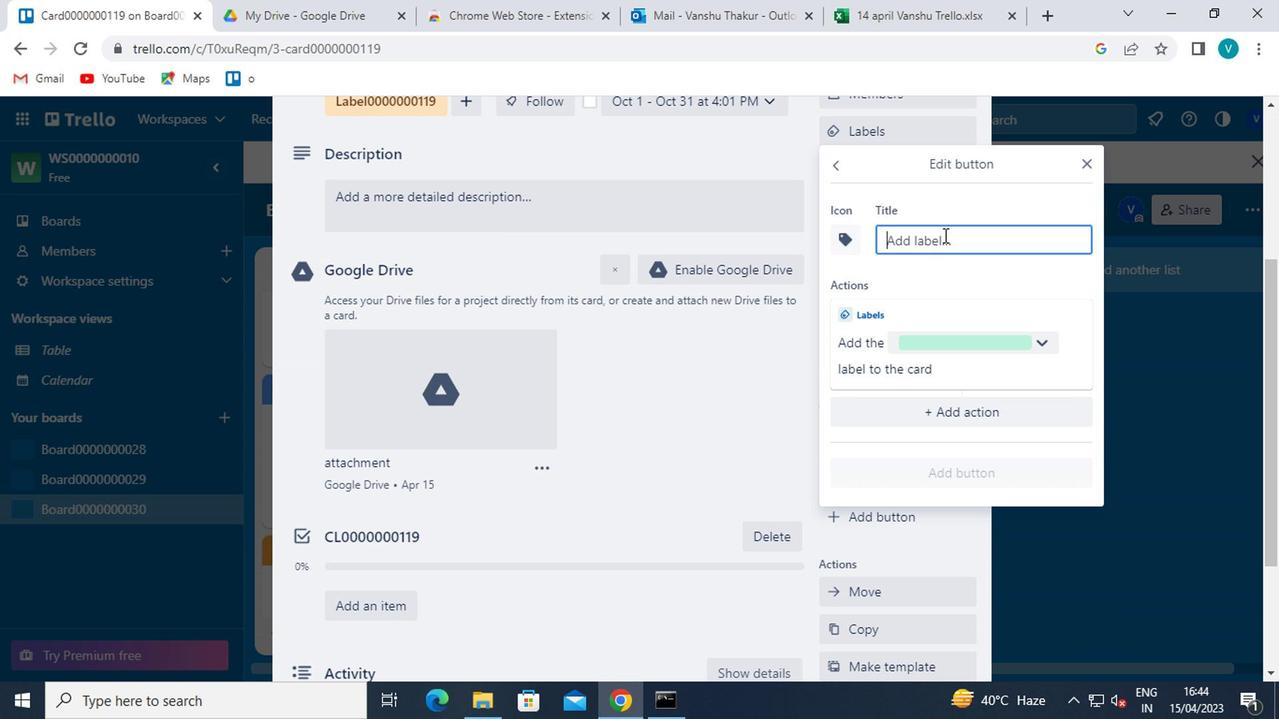 
Action: Key pressed <Key.shift><Key.shift>TITLE0000000119
Screenshot: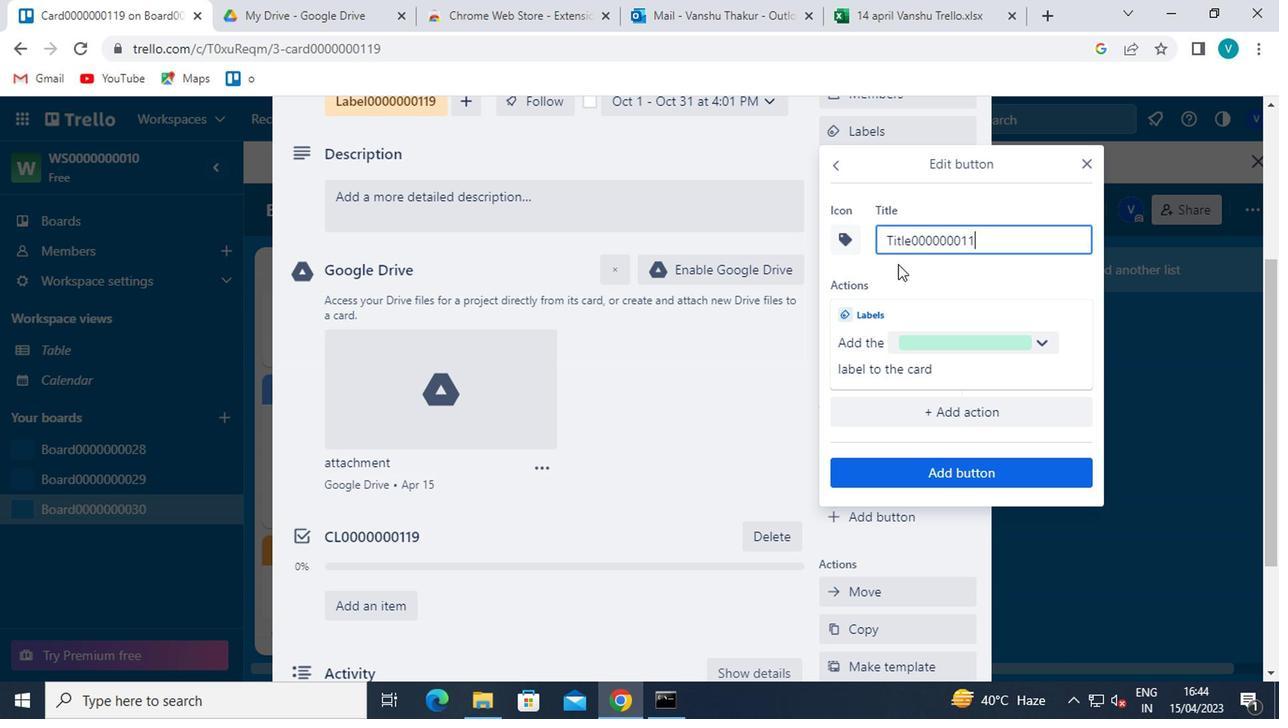 
Action: Mouse moved to (938, 468)
Screenshot: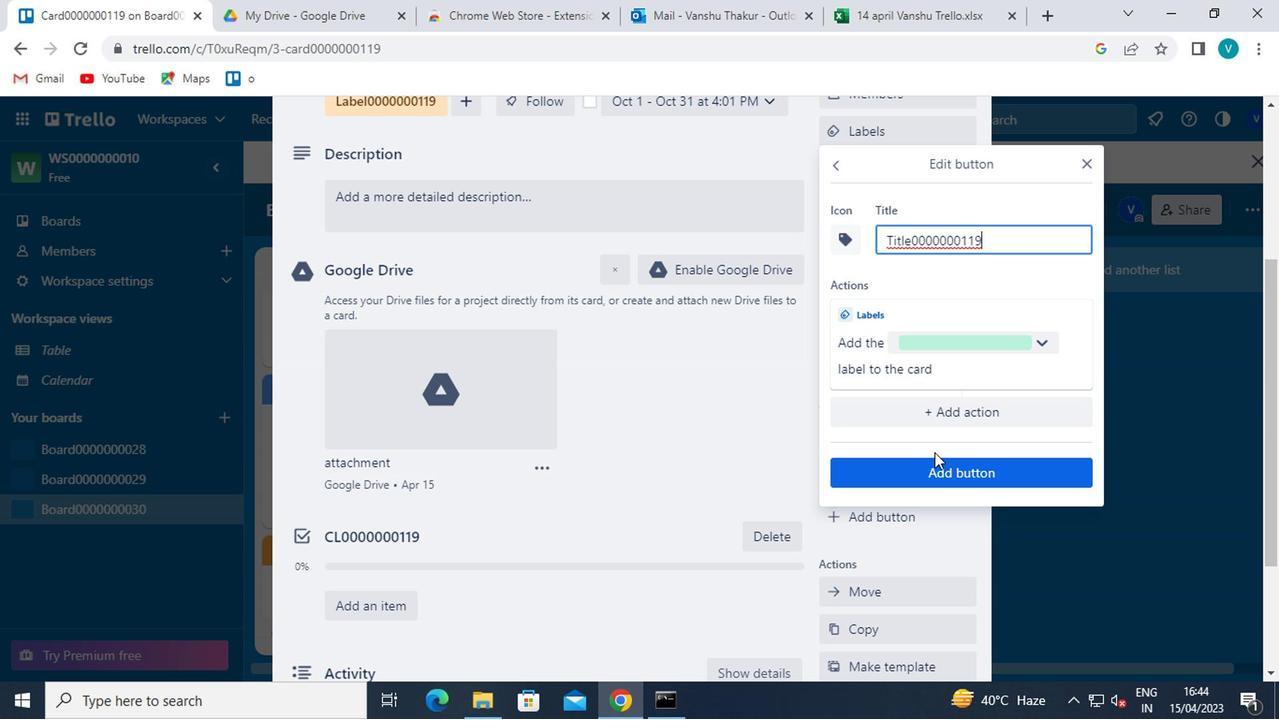 
Action: Mouse pressed left at (938, 468)
Screenshot: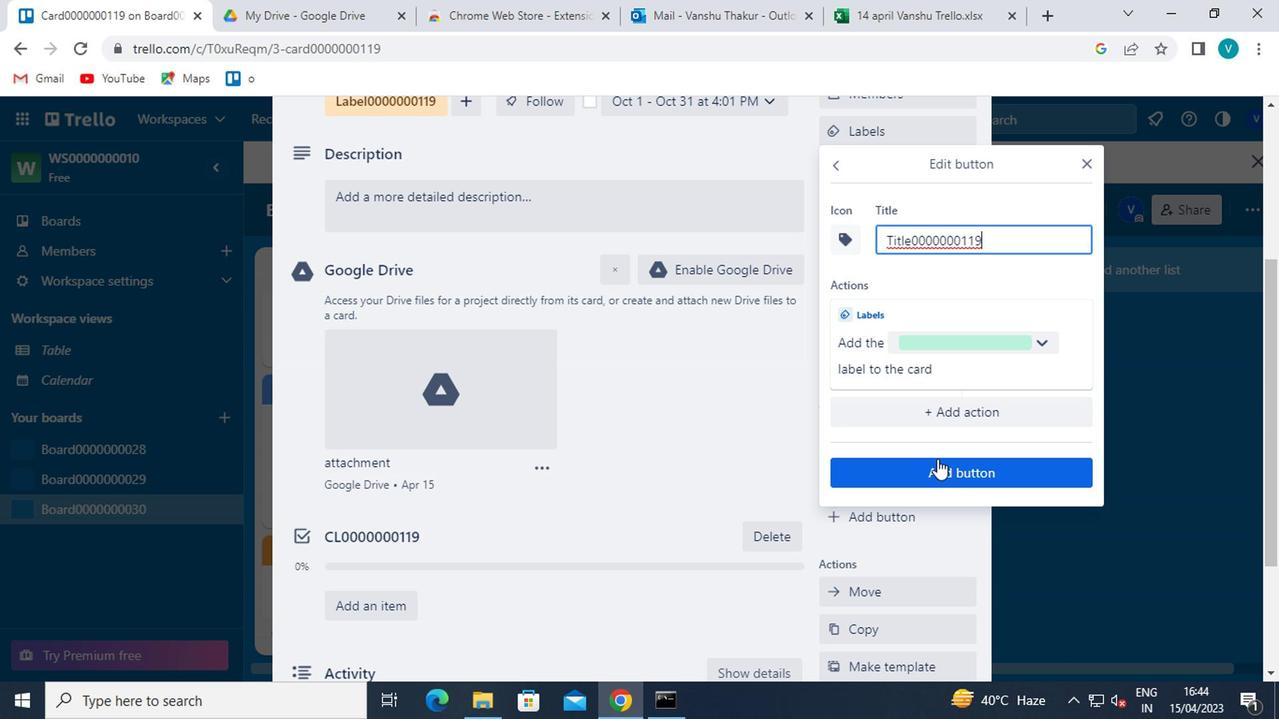 
Action: Mouse moved to (483, 199)
Screenshot: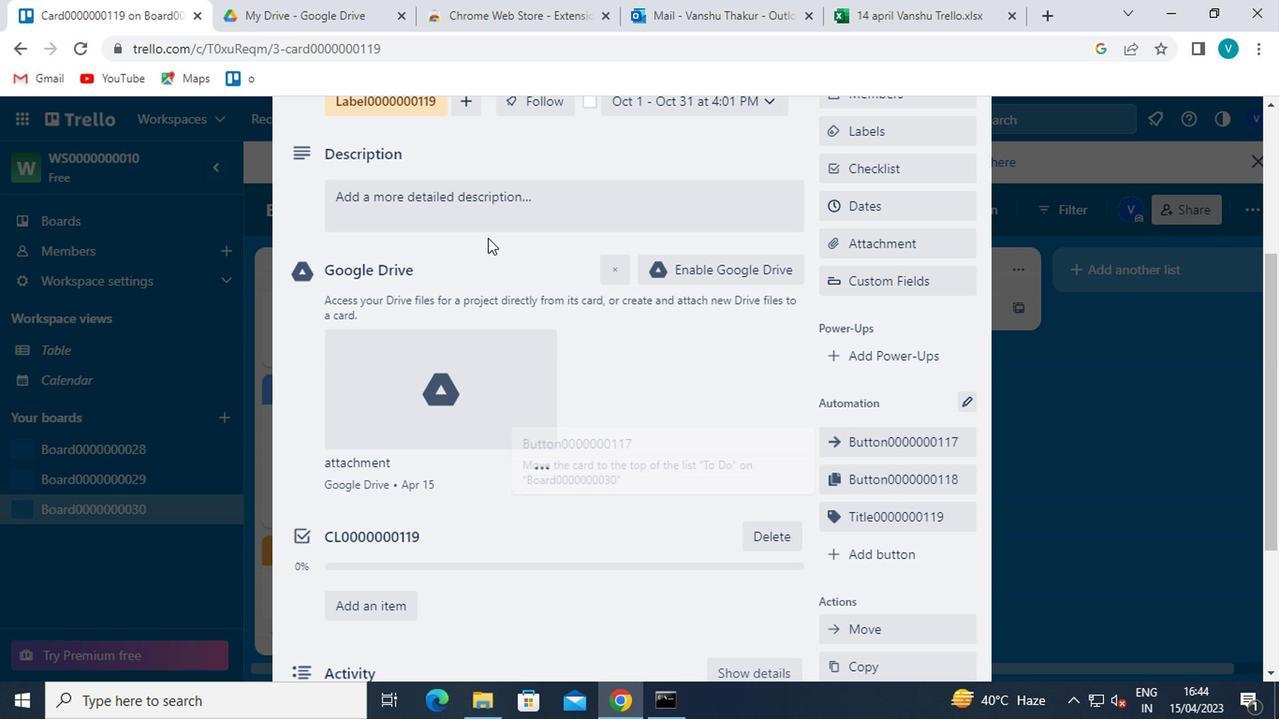 
Action: Mouse pressed left at (483, 199)
Screenshot: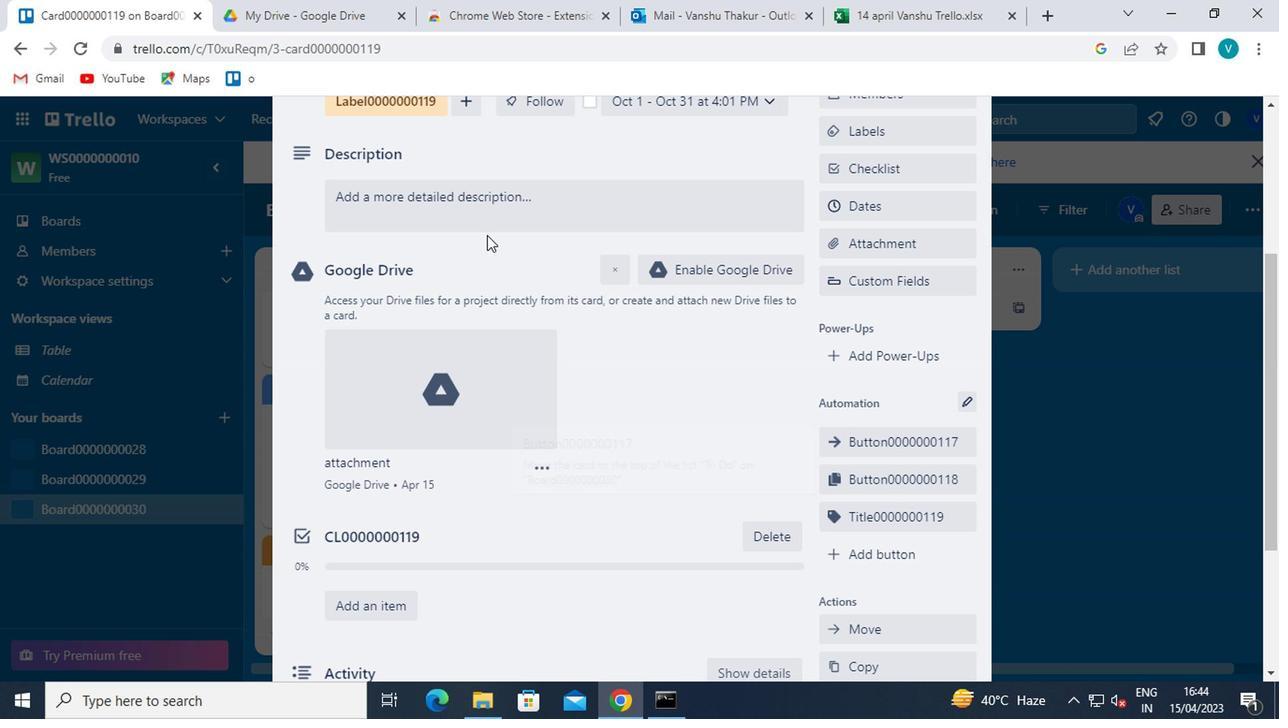 
Action: Key pressed <Key.shift>DS0000000119
Screenshot: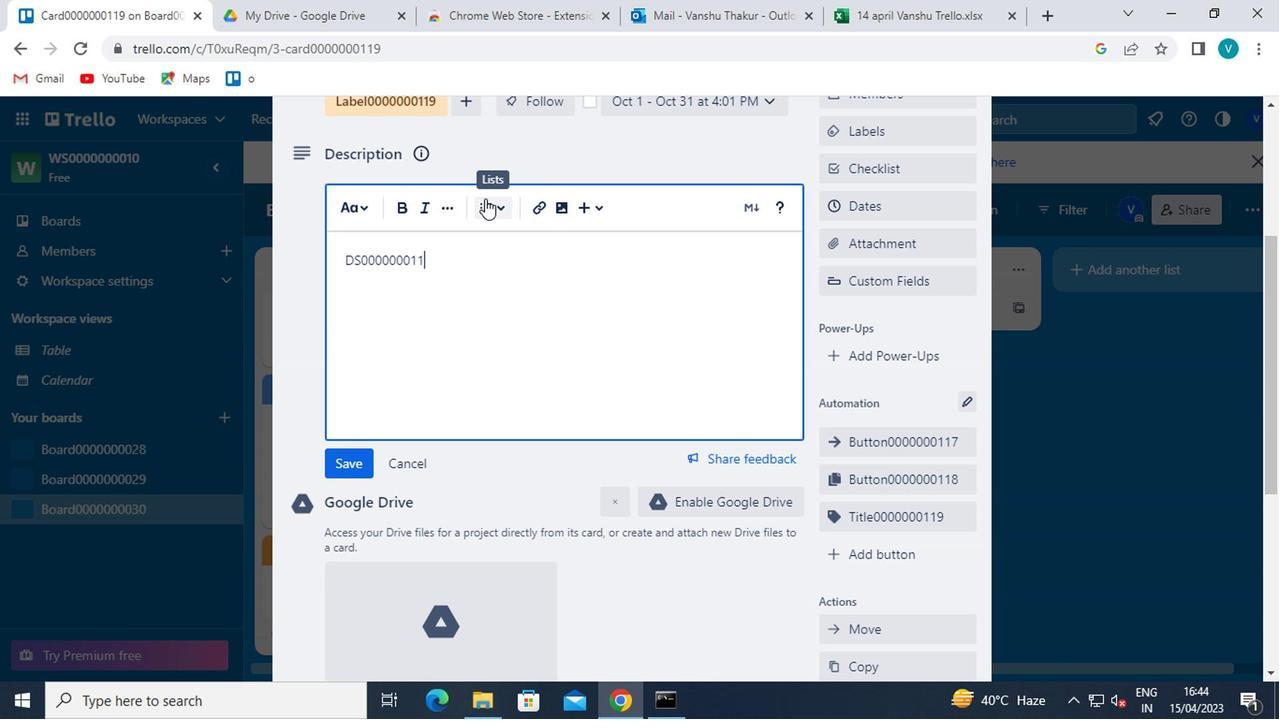 
Action: Mouse moved to (339, 459)
Screenshot: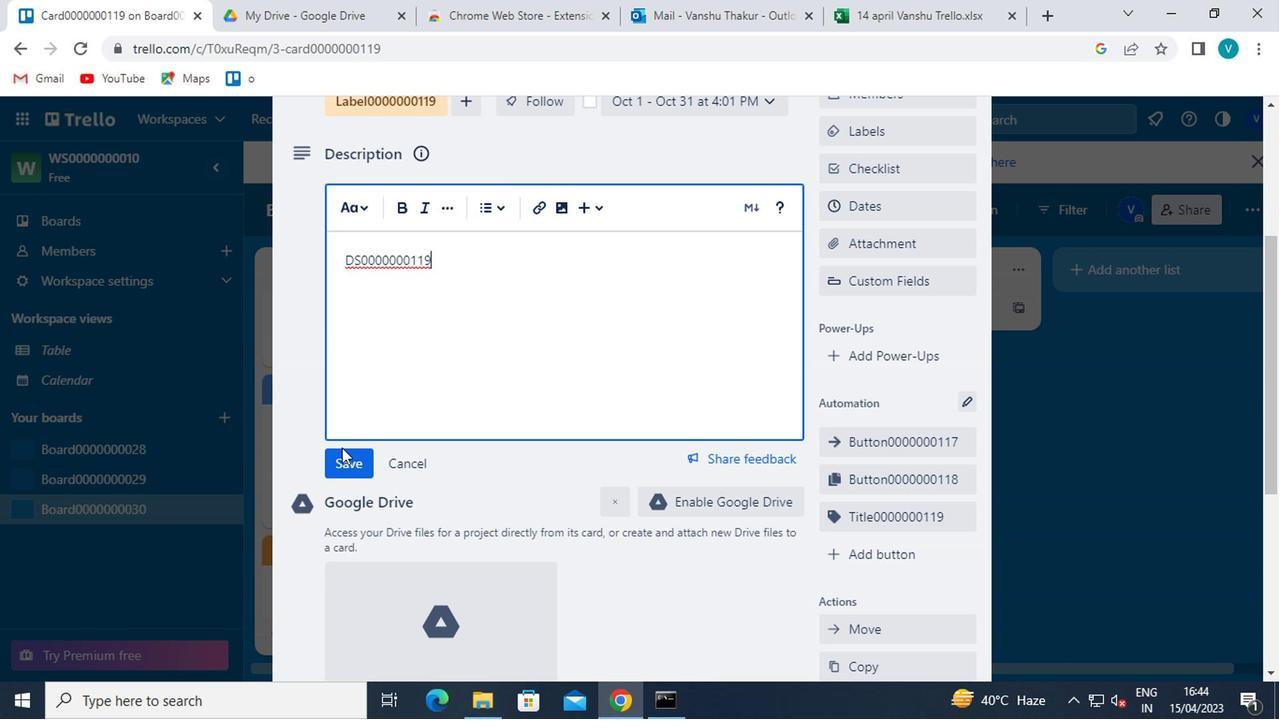 
Action: Mouse pressed left at (339, 459)
Screenshot: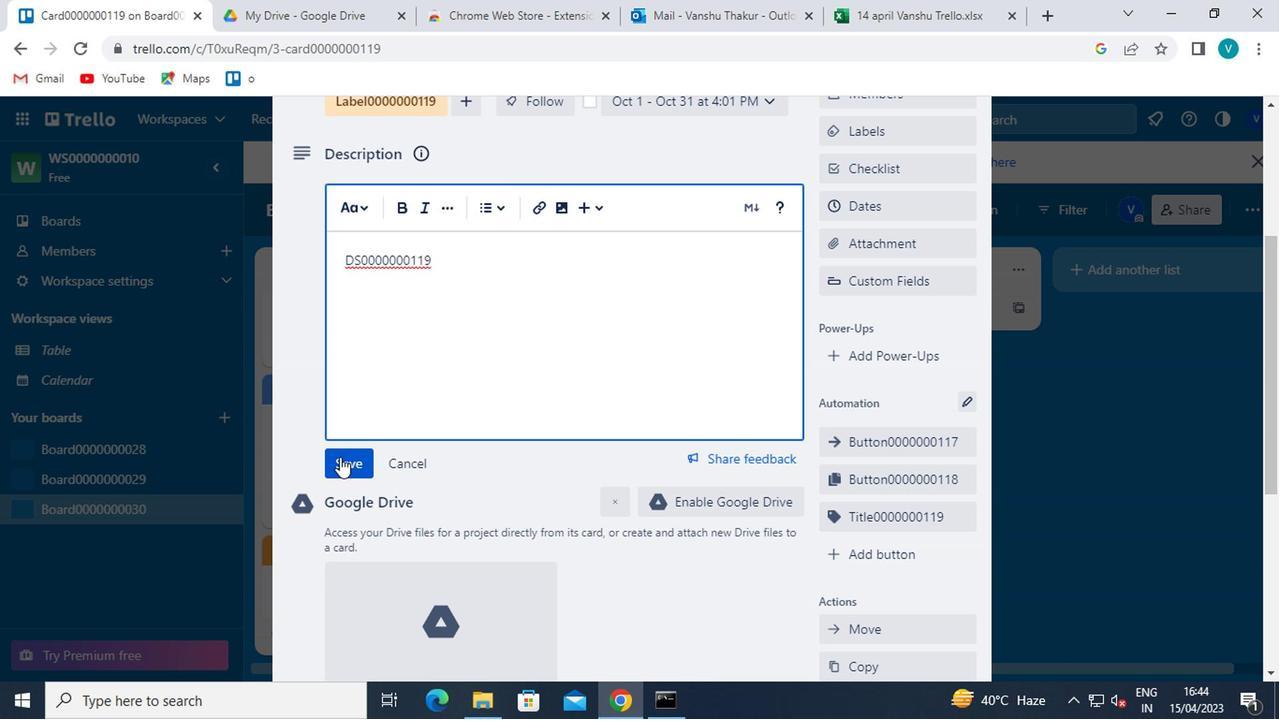 
Action: Mouse moved to (348, 471)
Screenshot: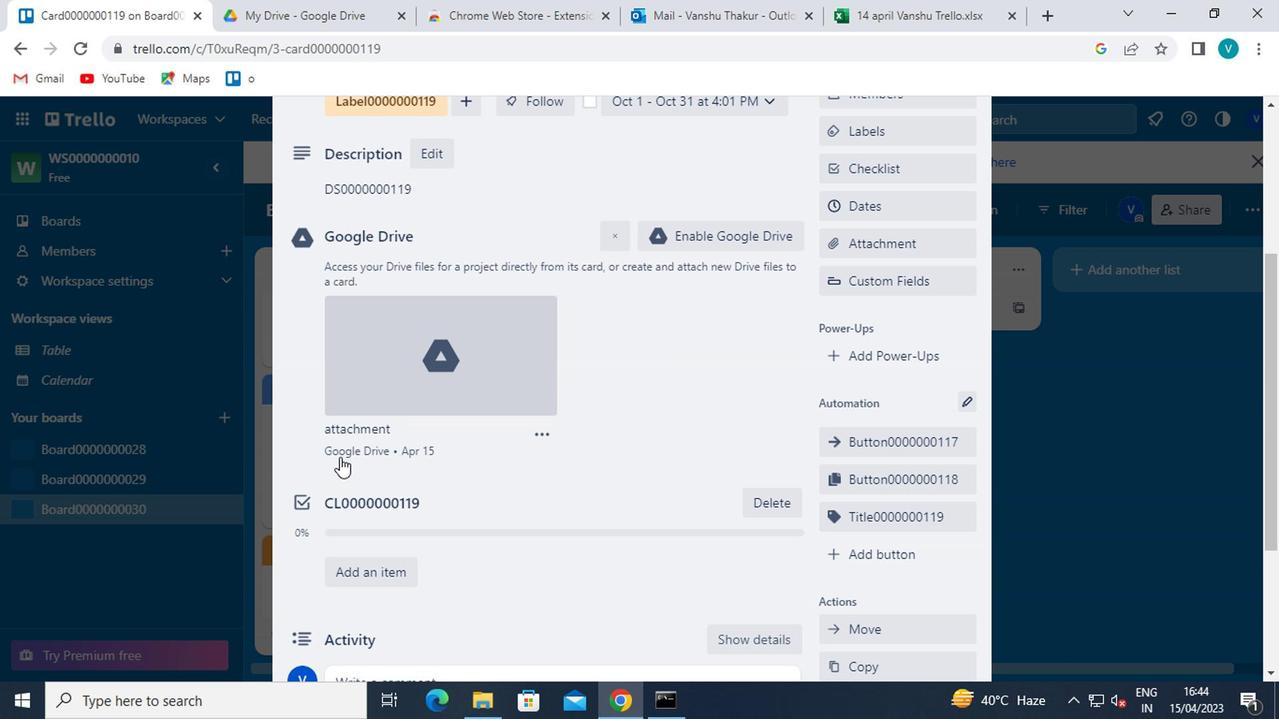 
Action: Mouse scrolled (348, 469) with delta (0, -1)
Screenshot: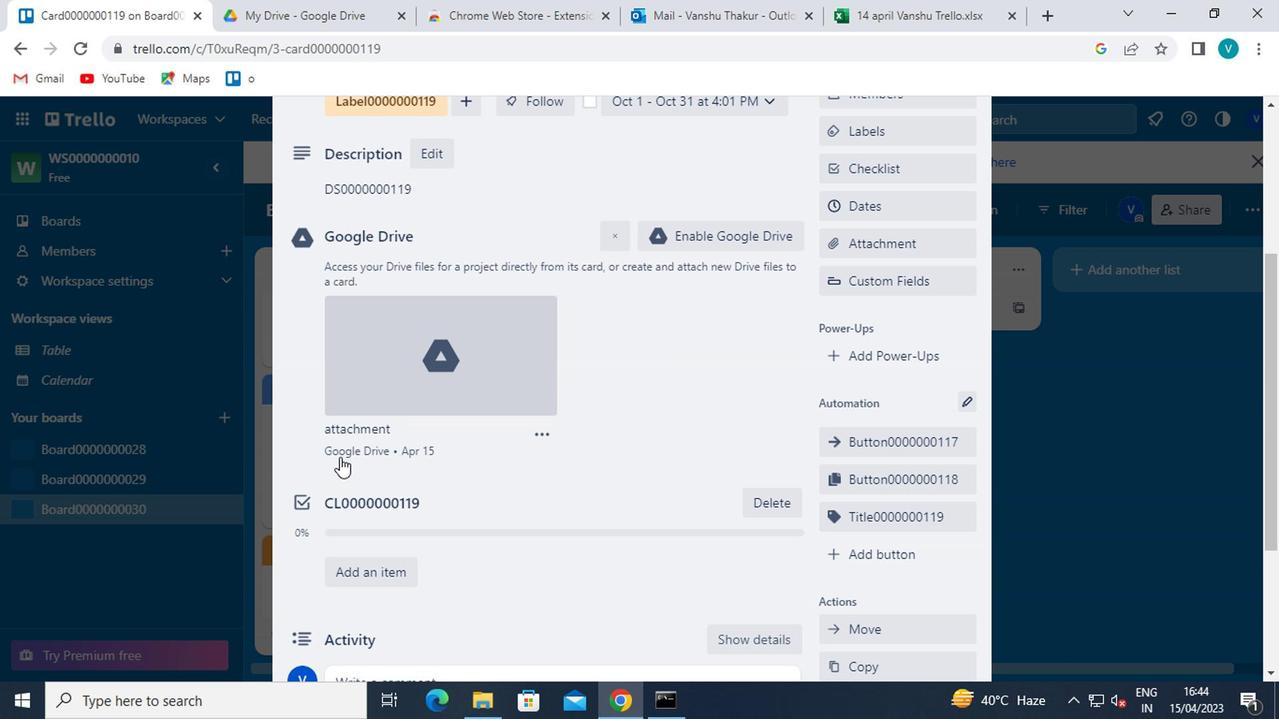 
Action: Mouse moved to (356, 477)
Screenshot: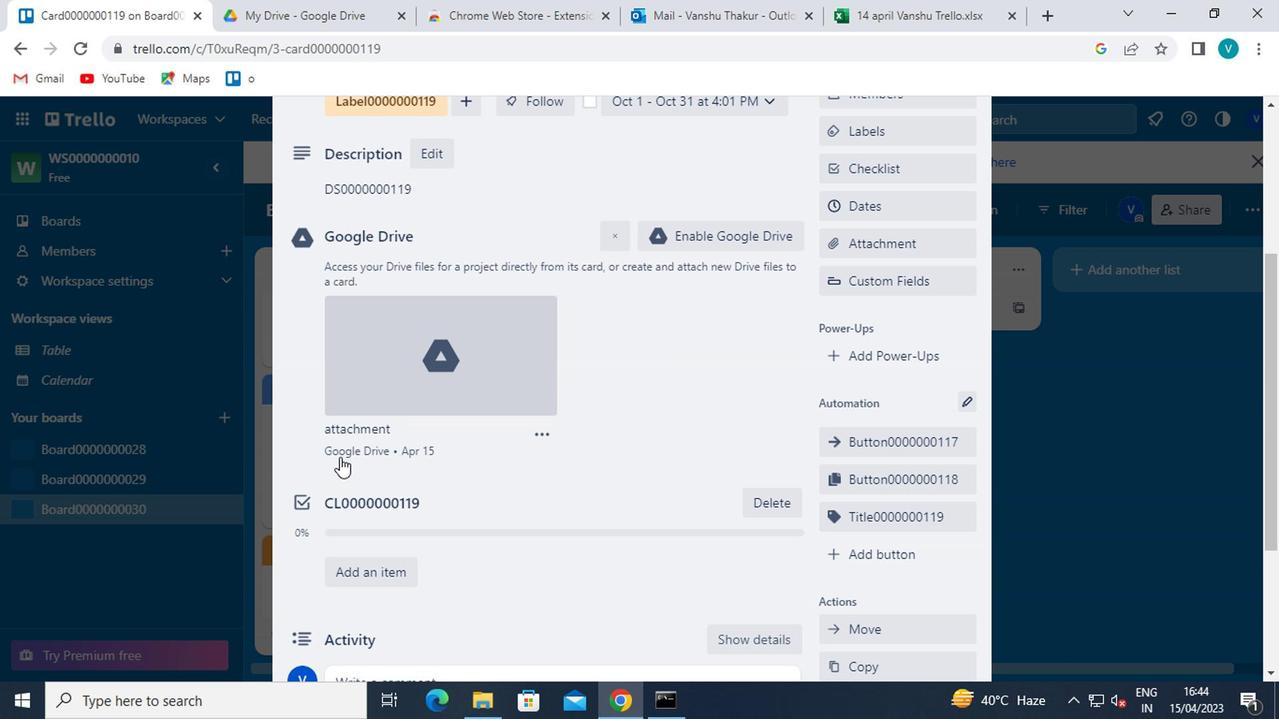
Action: Mouse scrolled (356, 476) with delta (0, -1)
Screenshot: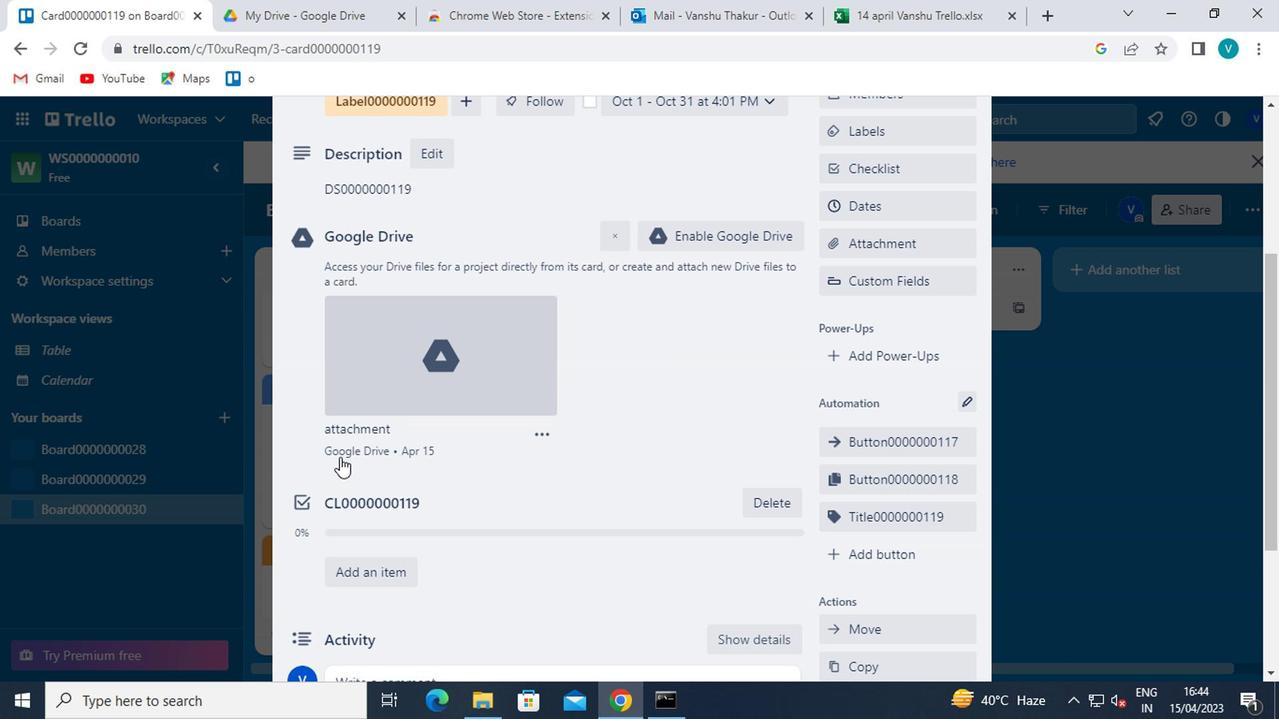 
Action: Mouse moved to (440, 509)
Screenshot: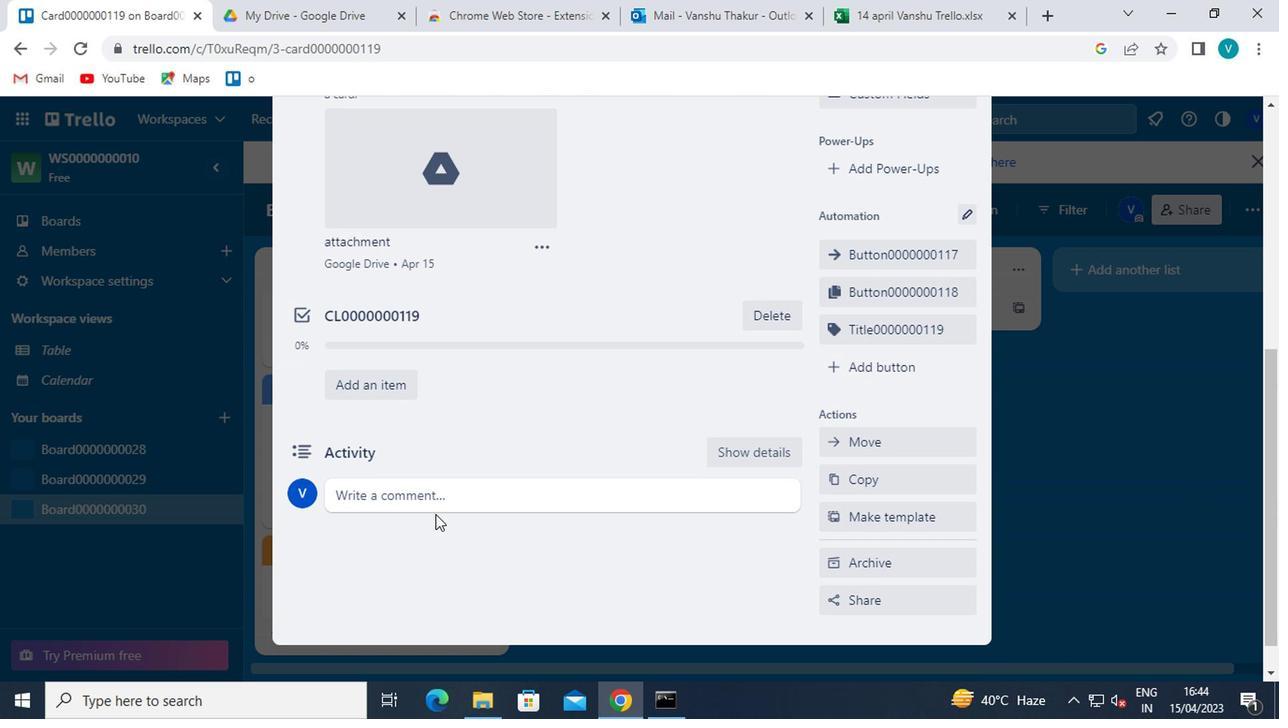 
Action: Mouse pressed left at (440, 509)
Screenshot: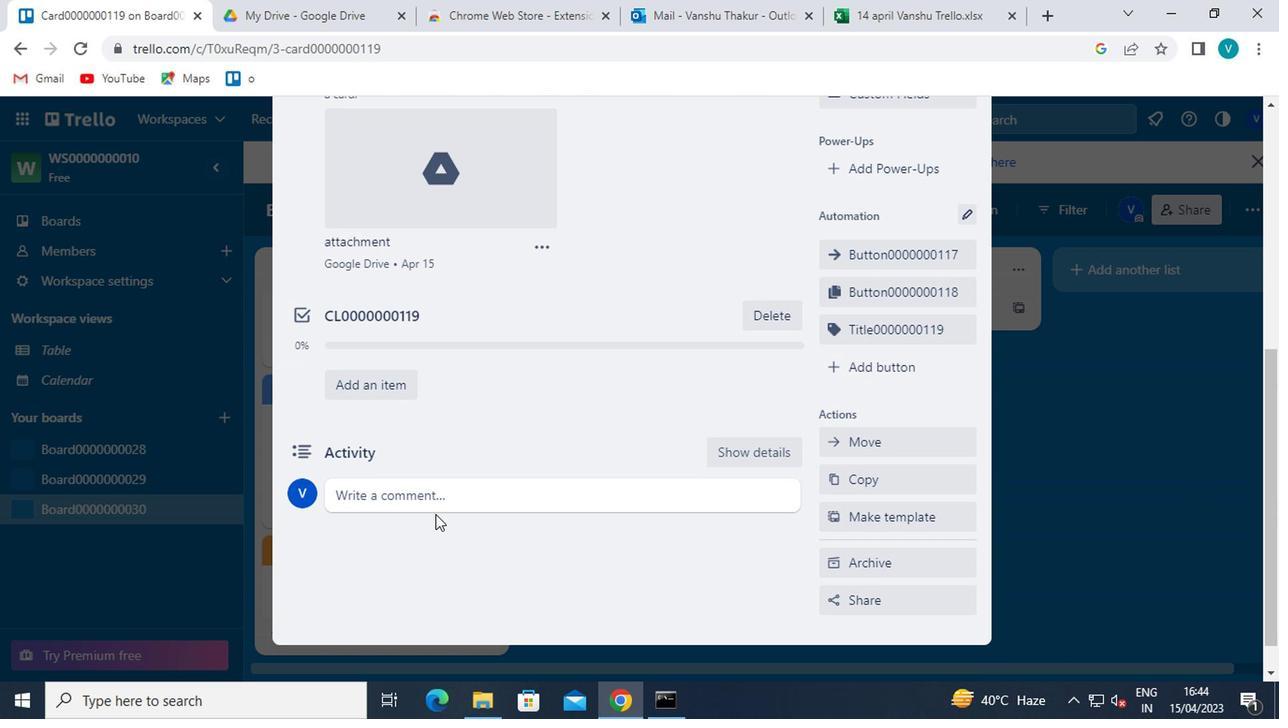 
Action: Key pressed <Key.shift>CM0000000119
Screenshot: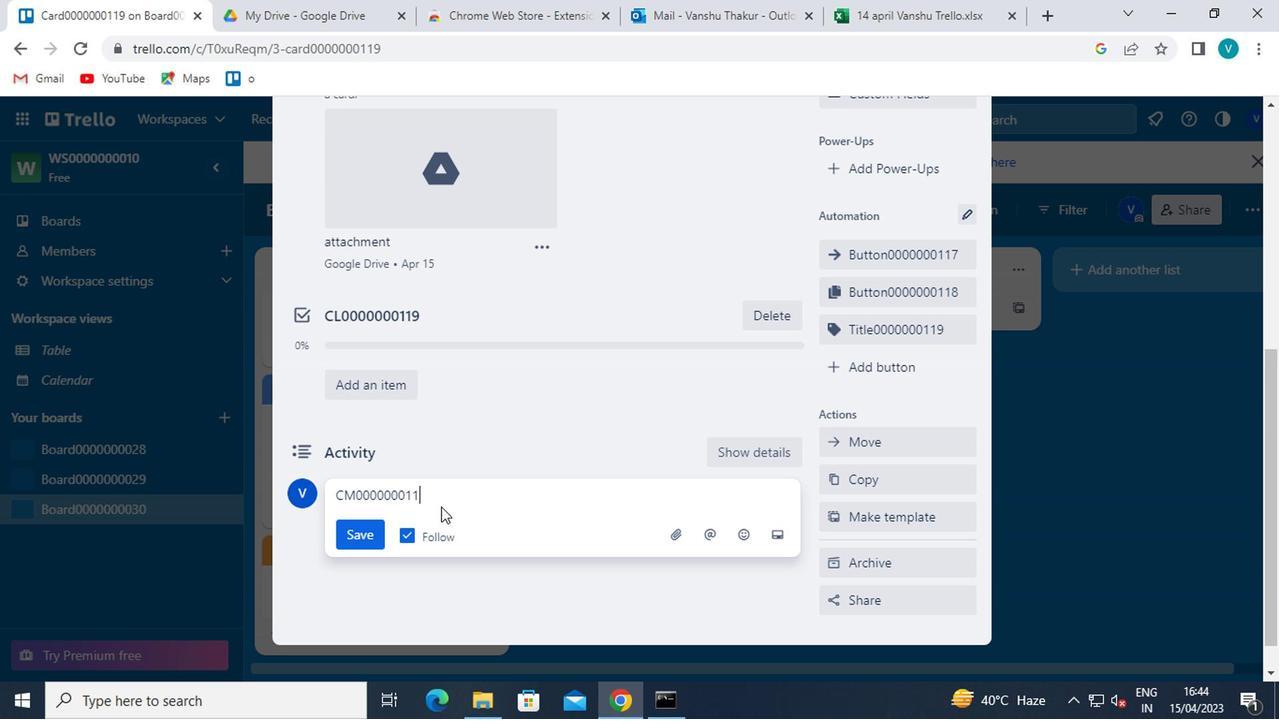 
Action: Mouse moved to (373, 529)
Screenshot: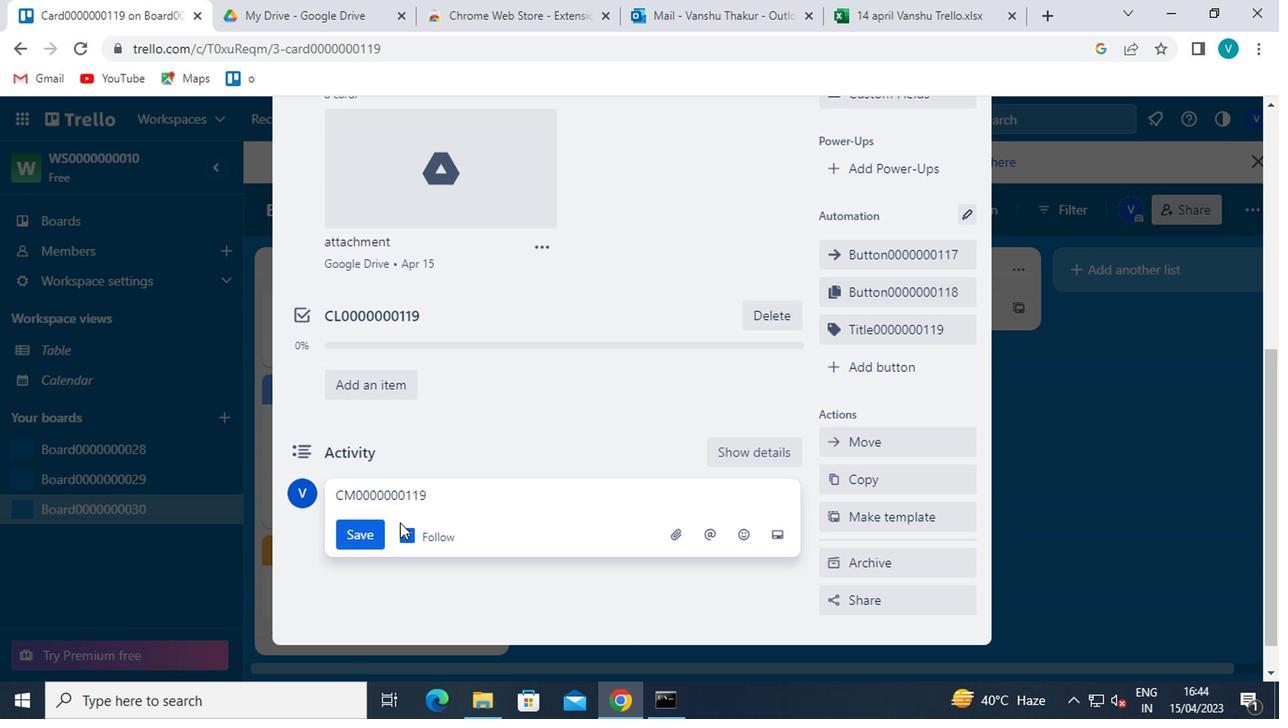 
Action: Mouse pressed left at (373, 529)
Screenshot: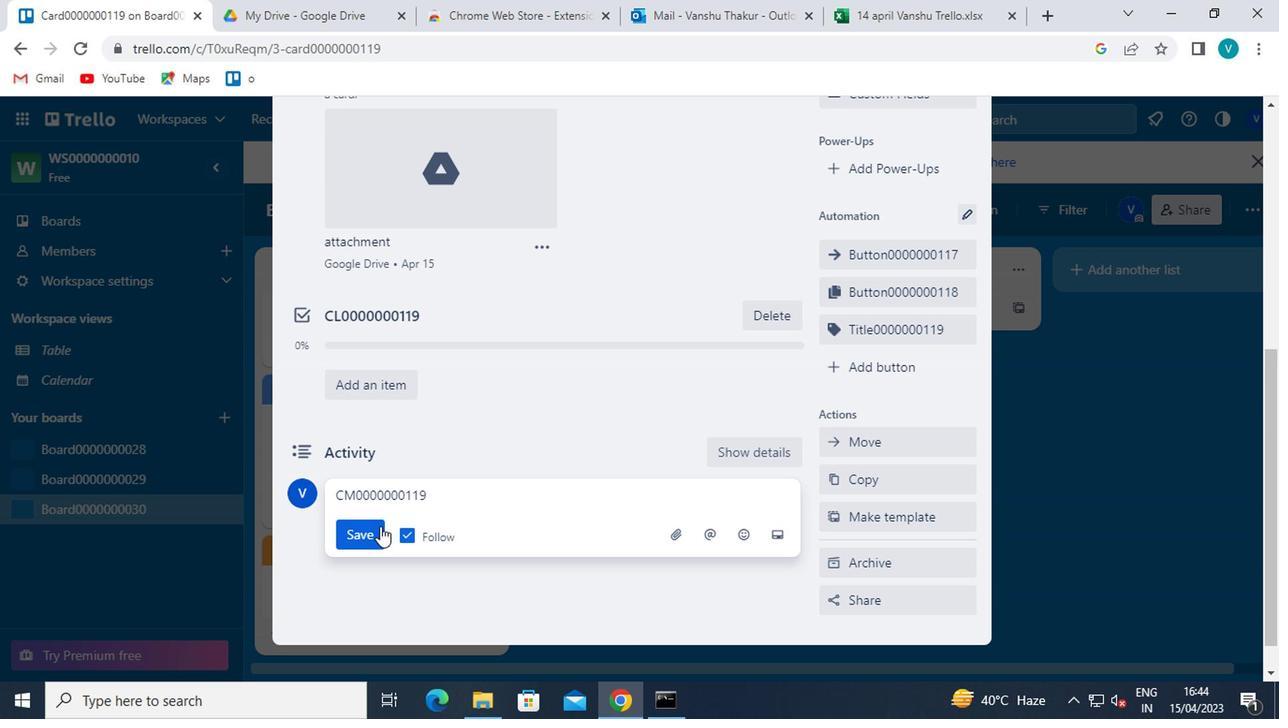 
